 Task: Add an event with the title Second Lunch and Learn: Effective Presentation Skills, date '2024/03/20', time 8:50 AM to 10:50 AMand add a description: Throughout the event, participants will have access to designated networking areas, where they can connect with fellow professionals, exchange business cards, and engage in meaningful discussions. These areas may include themed discussion tables, interactive activities, or open networking spaces, ensuring a diverse range of networking opportunities.Select event color  Tangerine . Add location for the event as: 321 Rock Street, Rock City, Australia, logged in from the account softage.7@softage.netand send the event invitation to softage.2@softage.net and softage.3@softage.net. Set a reminder for the event Daily
Action: Mouse moved to (58, 88)
Screenshot: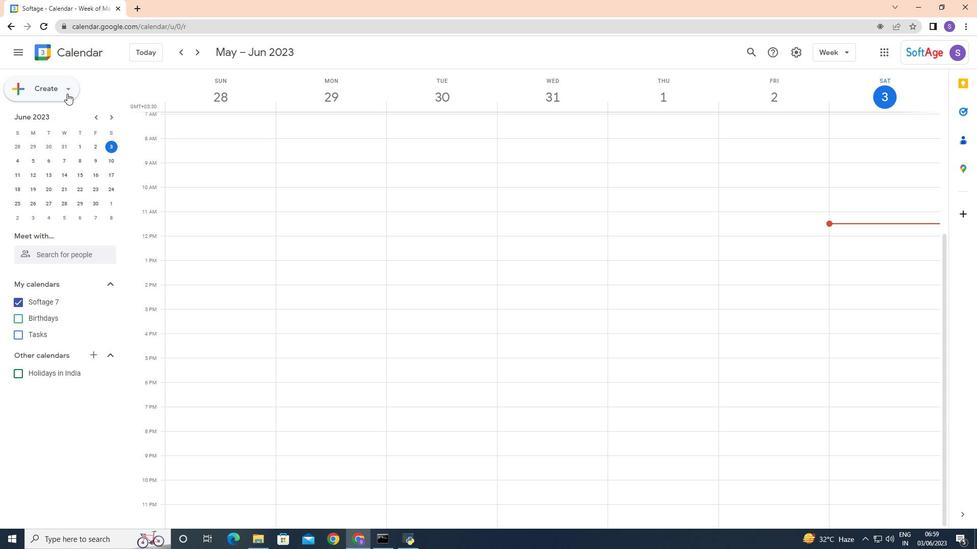 
Action: Mouse pressed left at (58, 88)
Screenshot: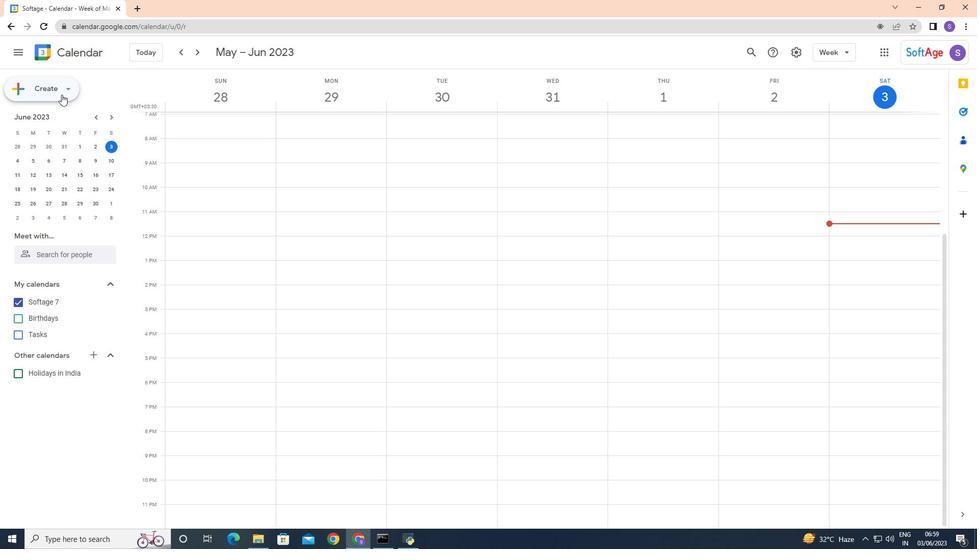 
Action: Mouse moved to (60, 123)
Screenshot: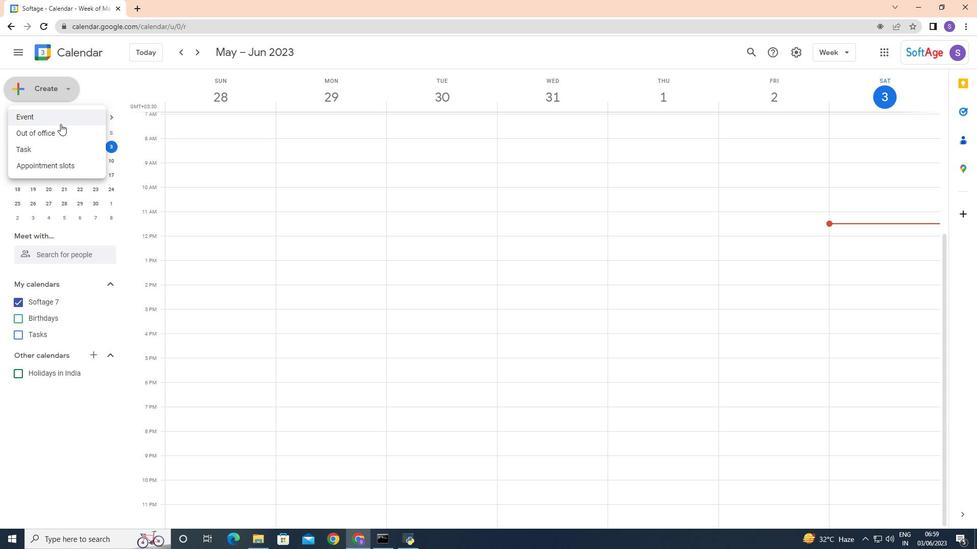 
Action: Mouse pressed left at (60, 123)
Screenshot: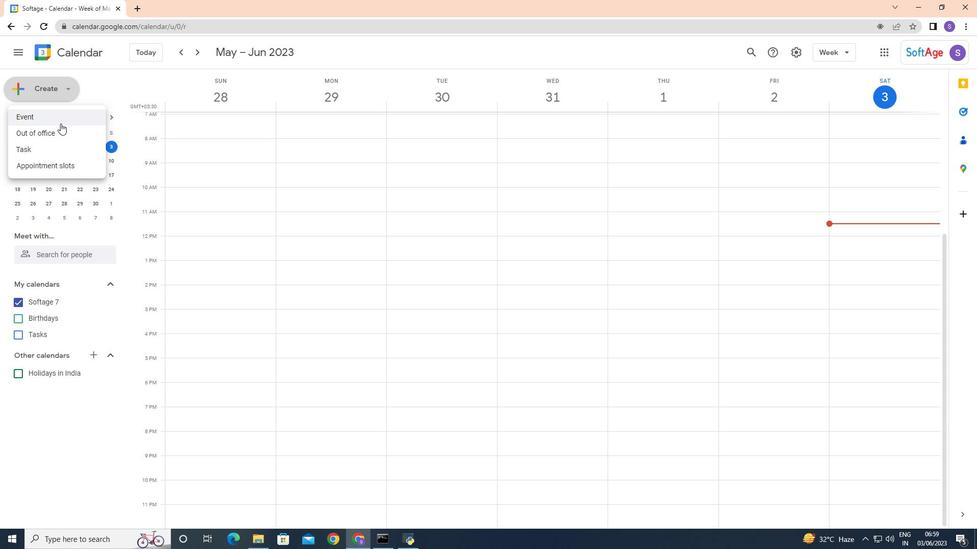 
Action: Mouse moved to (748, 403)
Screenshot: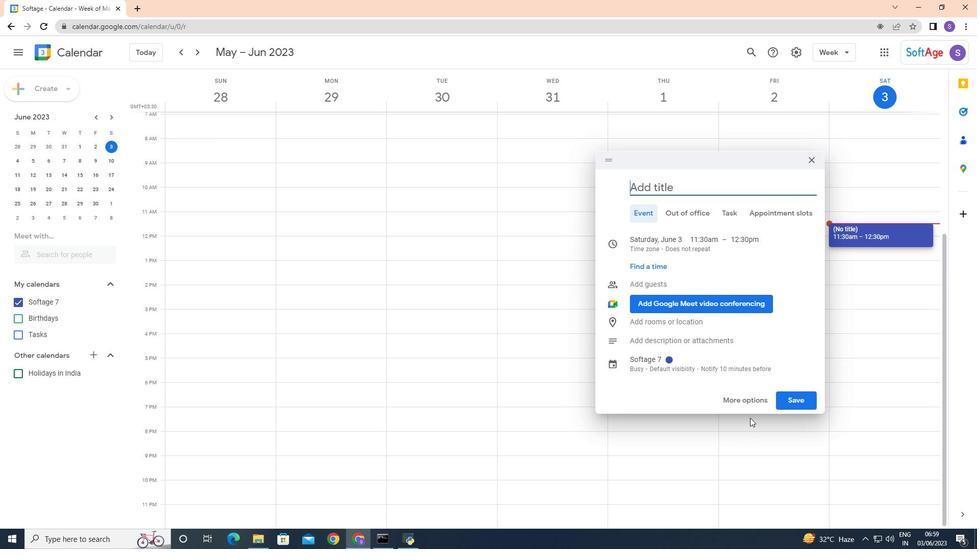 
Action: Mouse pressed left at (748, 403)
Screenshot: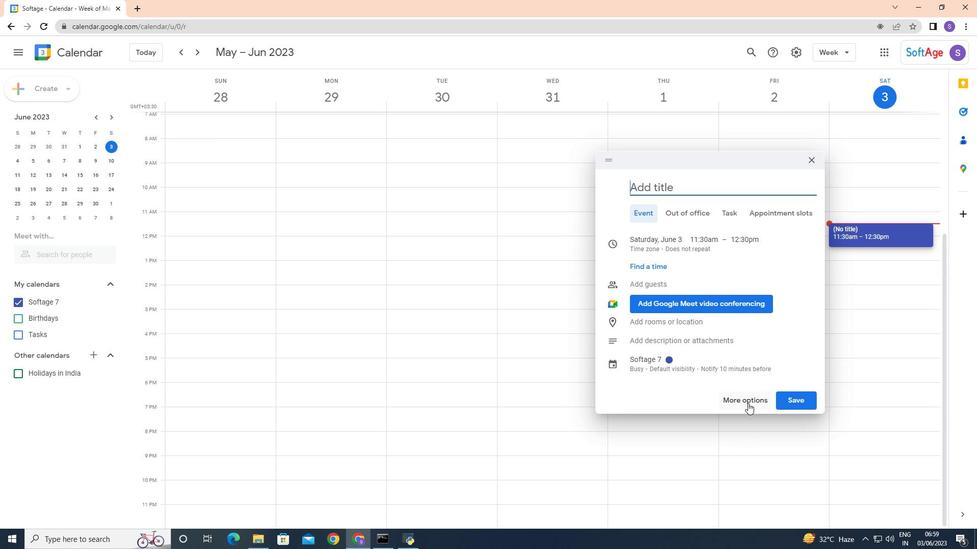 
Action: Mouse moved to (87, 58)
Screenshot: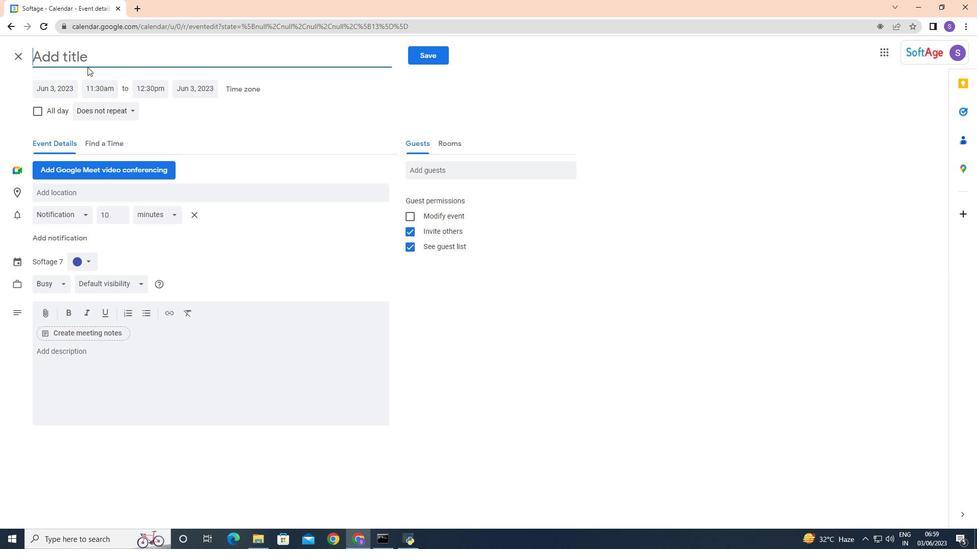 
Action: Mouse pressed left at (87, 58)
Screenshot: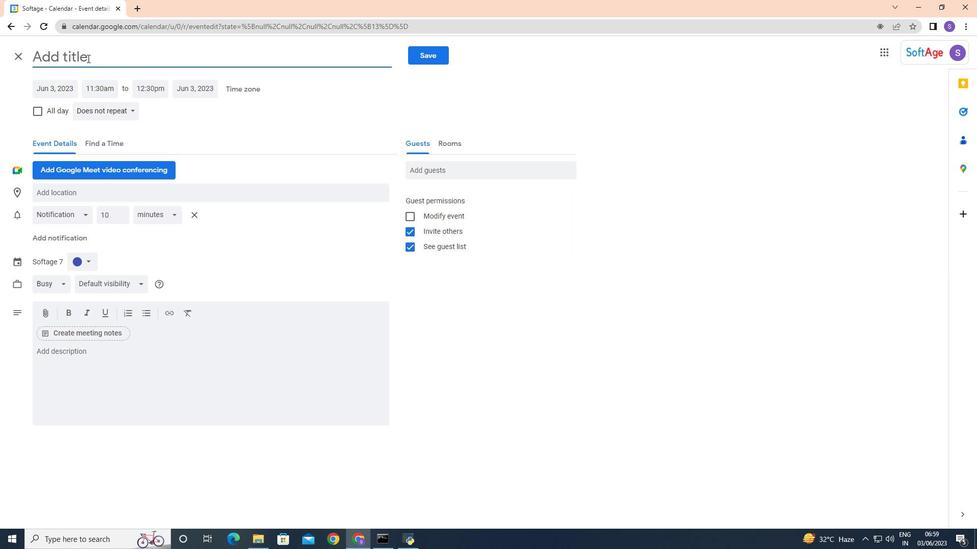 
Action: Mouse moved to (88, 58)
Screenshot: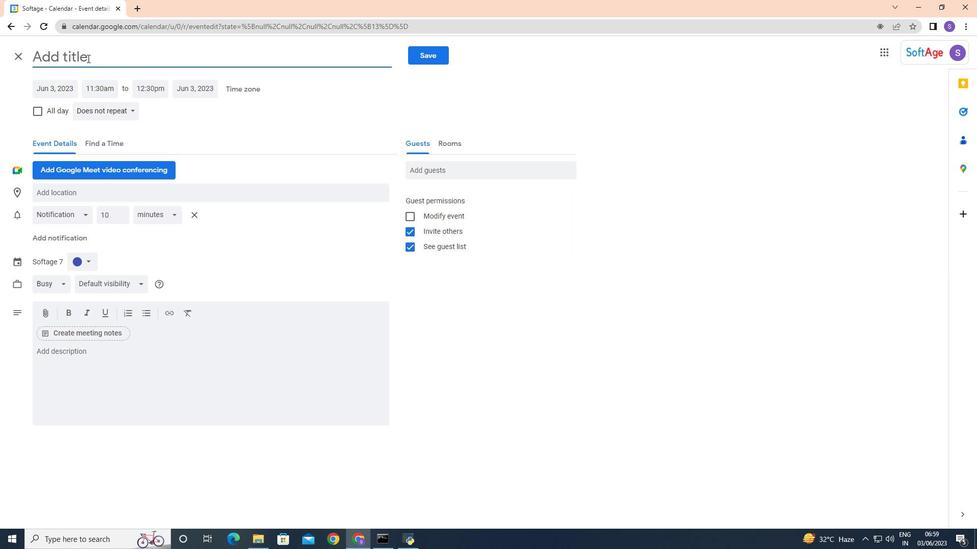 
Action: Key pressed <Key.caps_lock>SE<Key.backspace><Key.caps_lock>econd<Key.space><Key.caps_lock>L<Key.caps_lock>unch<Key.space>and<Key.space>l<Key.backspace><Key.caps_lock>L<Key.caps_lock>earn<Key.shift_r>:<Key.space>e<Key.backspace><Key.caps_lock>E<Key.caps_lock>ffective<Key.space><Key.caps_lock>P<Key.caps_lock>resentation<Key.space>s<Key.backspace><Key.caps_lock>S<Key.caps_lock>kills<Key.space>
Screenshot: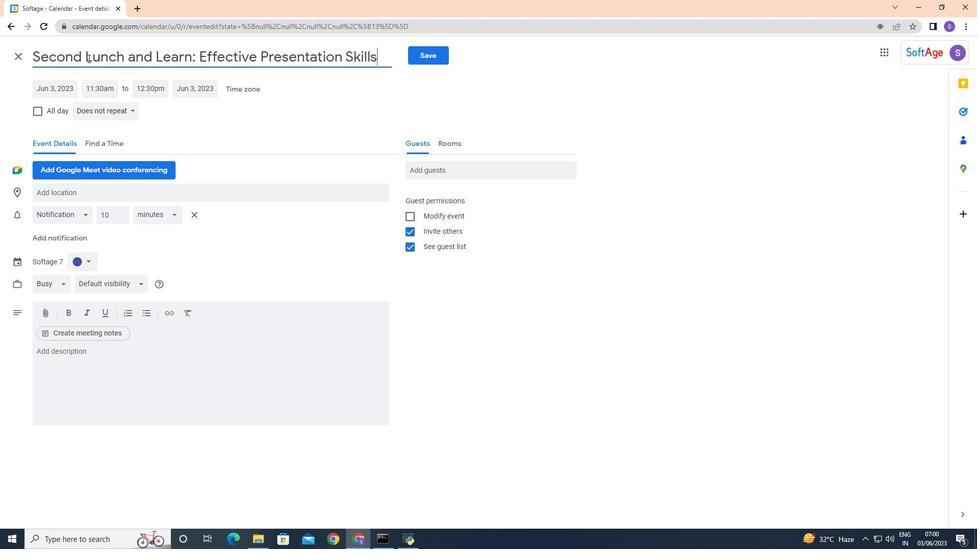 
Action: Mouse moved to (62, 85)
Screenshot: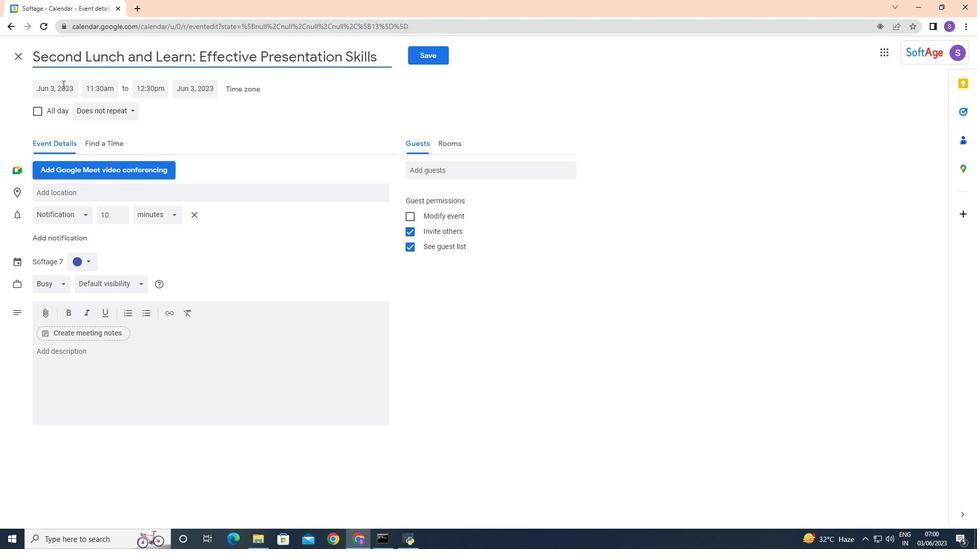 
Action: Mouse pressed left at (62, 85)
Screenshot: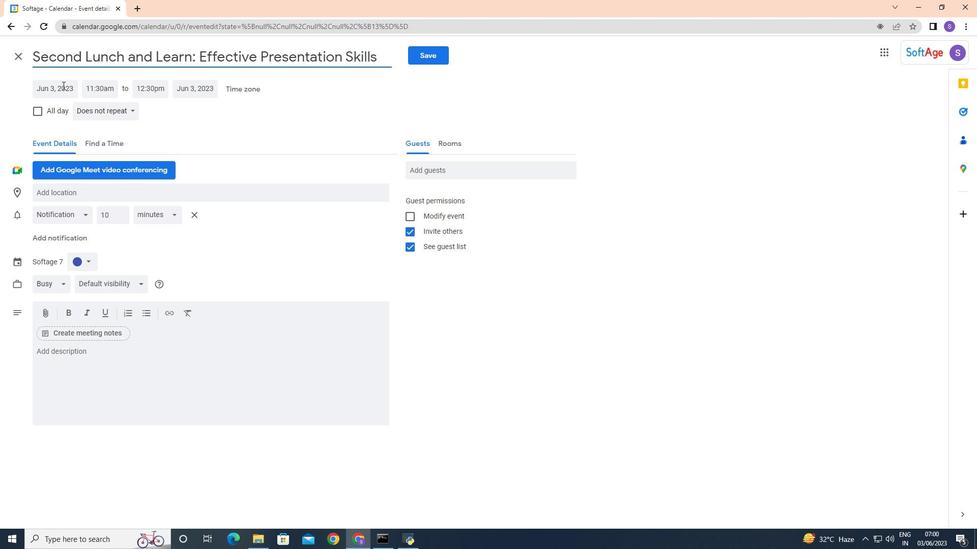 
Action: Mouse moved to (161, 108)
Screenshot: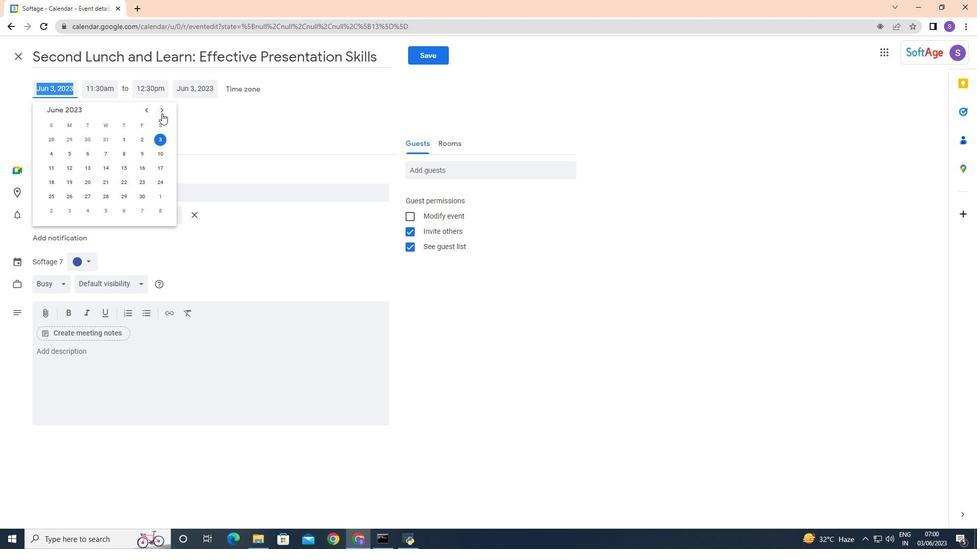 
Action: Mouse pressed left at (161, 108)
Screenshot: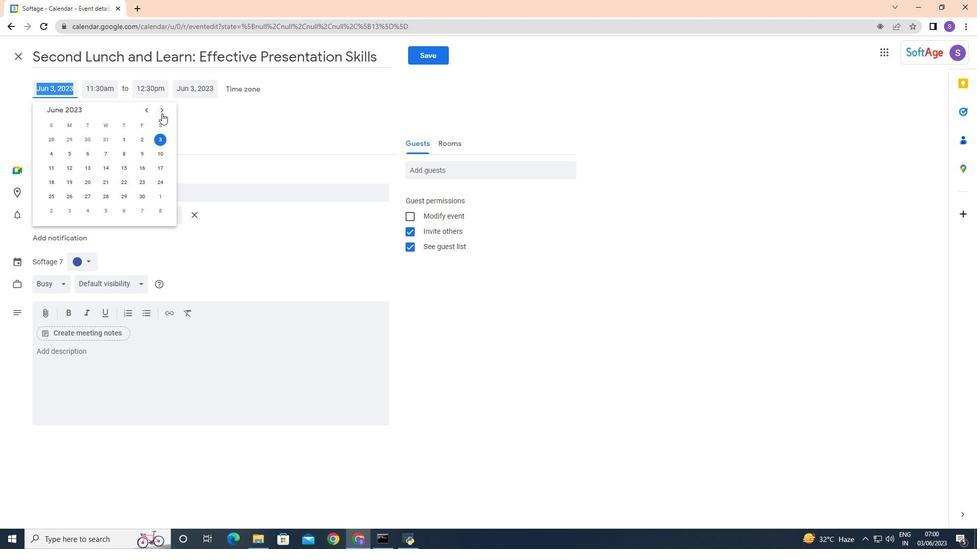 
Action: Mouse pressed left at (161, 108)
Screenshot: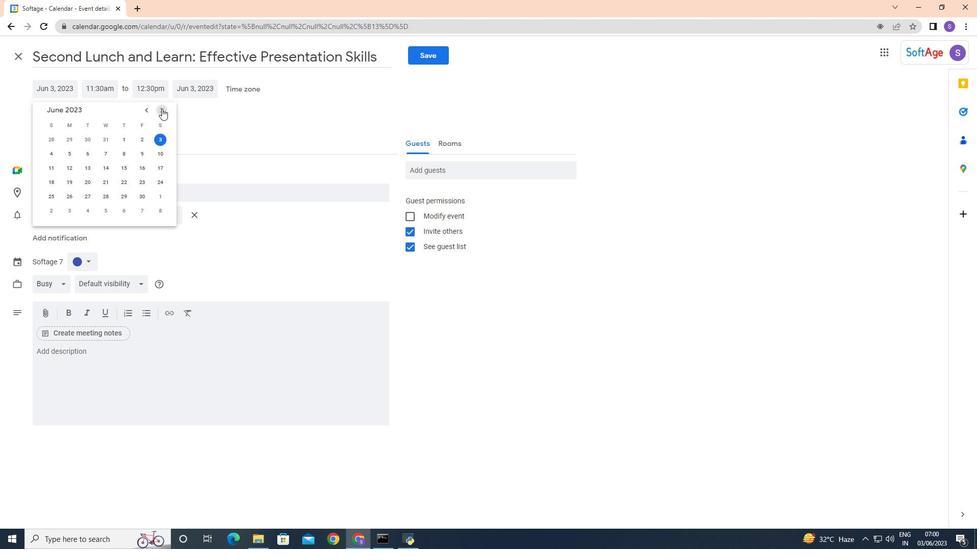
Action: Mouse pressed left at (161, 108)
Screenshot: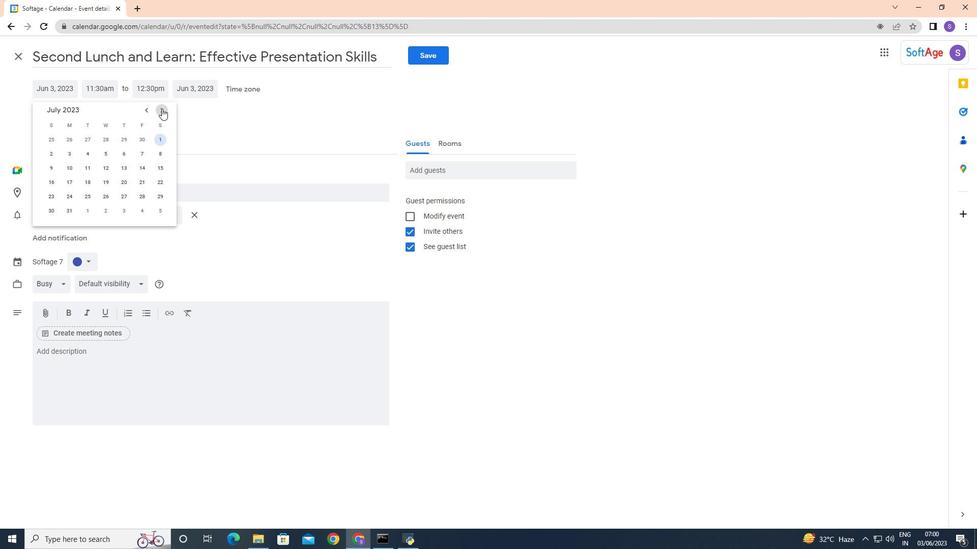 
Action: Mouse pressed left at (161, 108)
Screenshot: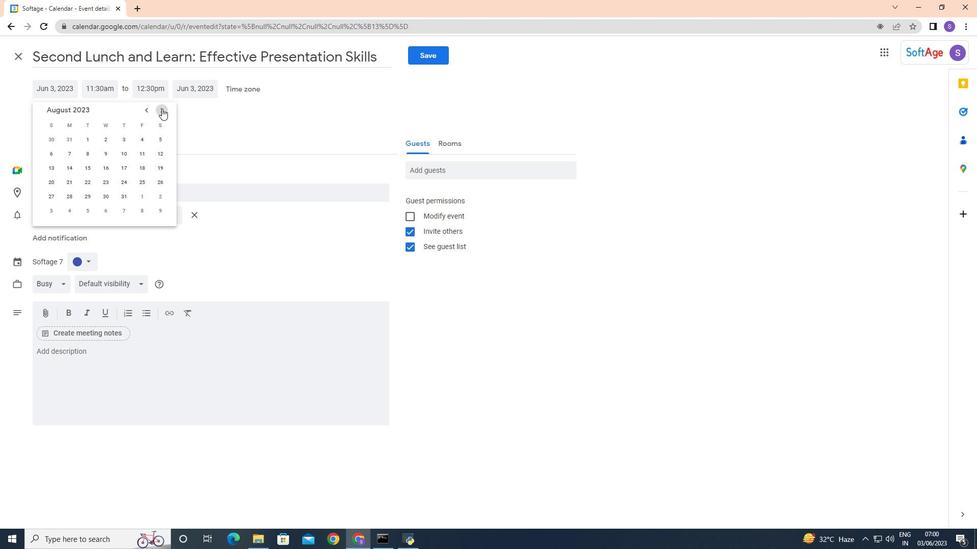 
Action: Mouse pressed left at (161, 108)
Screenshot: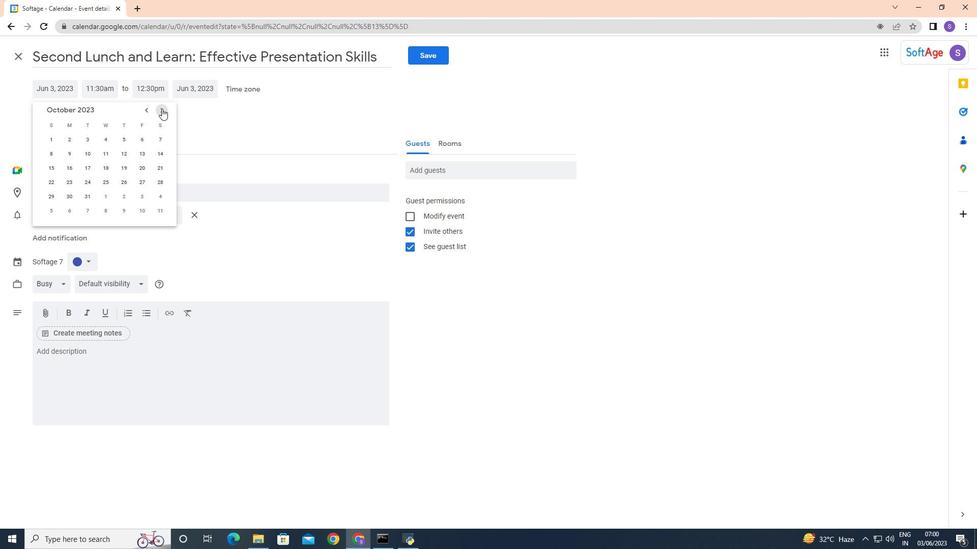 
Action: Mouse pressed left at (161, 108)
Screenshot: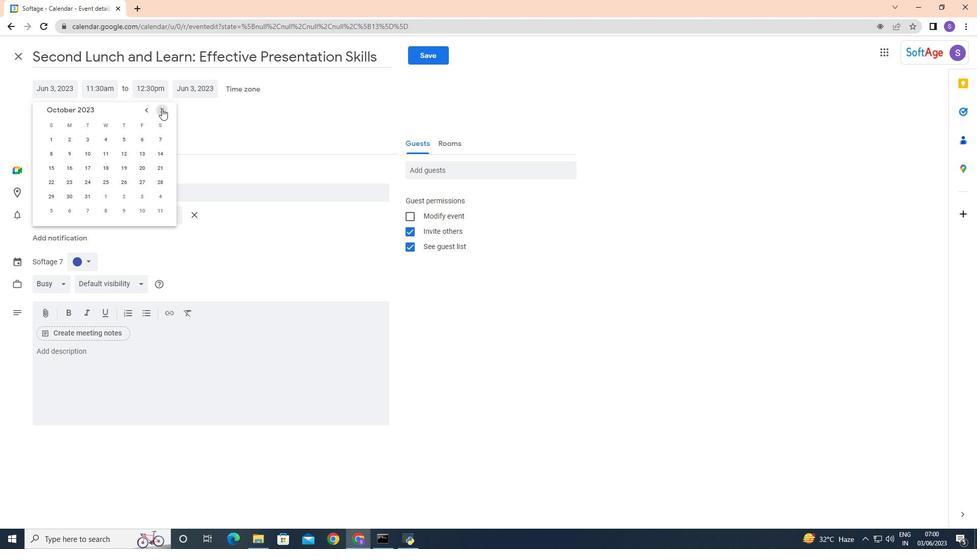 
Action: Mouse pressed left at (161, 108)
Screenshot: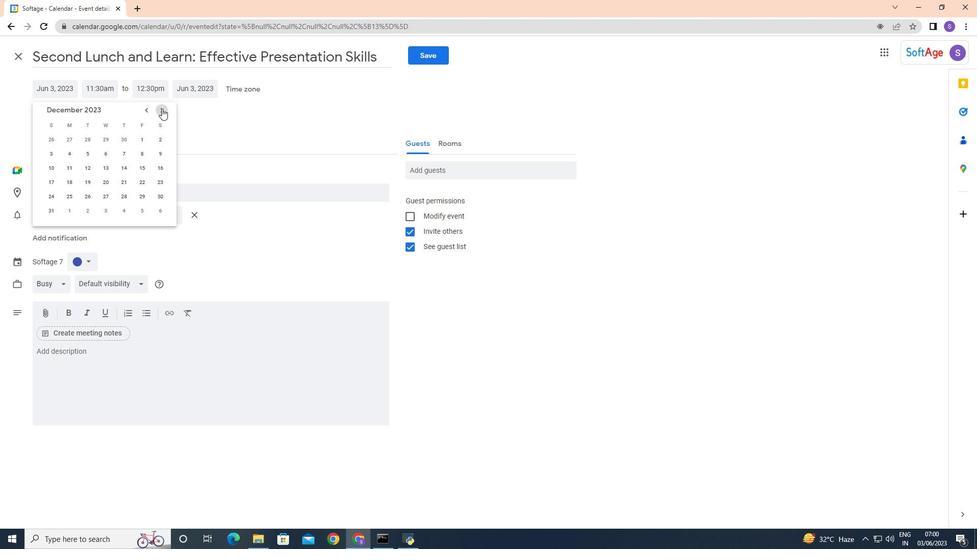 
Action: Mouse pressed left at (161, 108)
Screenshot: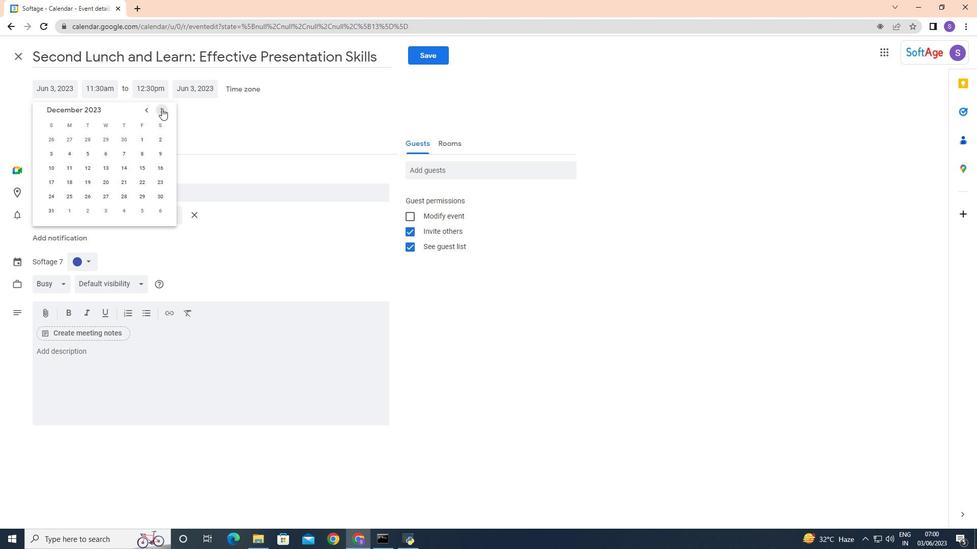 
Action: Mouse pressed left at (161, 108)
Screenshot: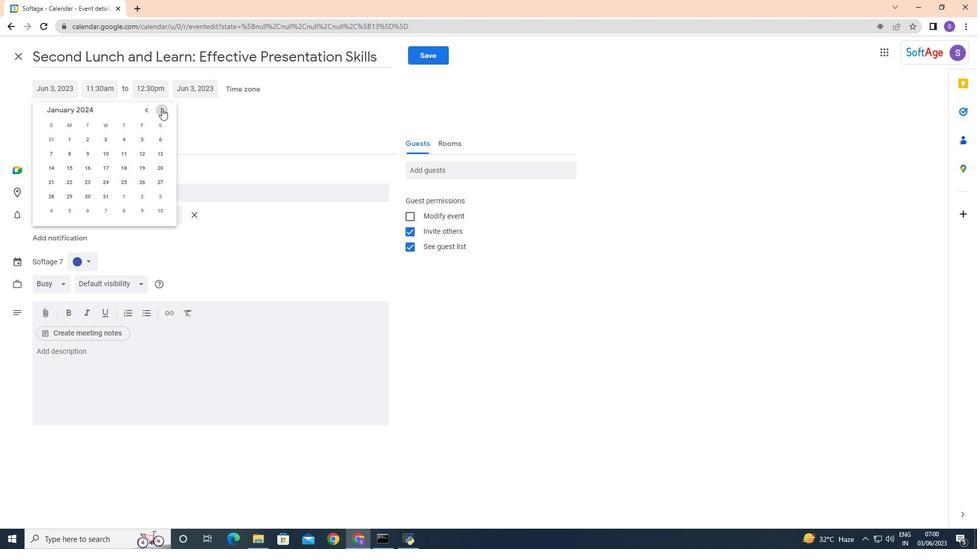 
Action: Mouse moved to (102, 181)
Screenshot: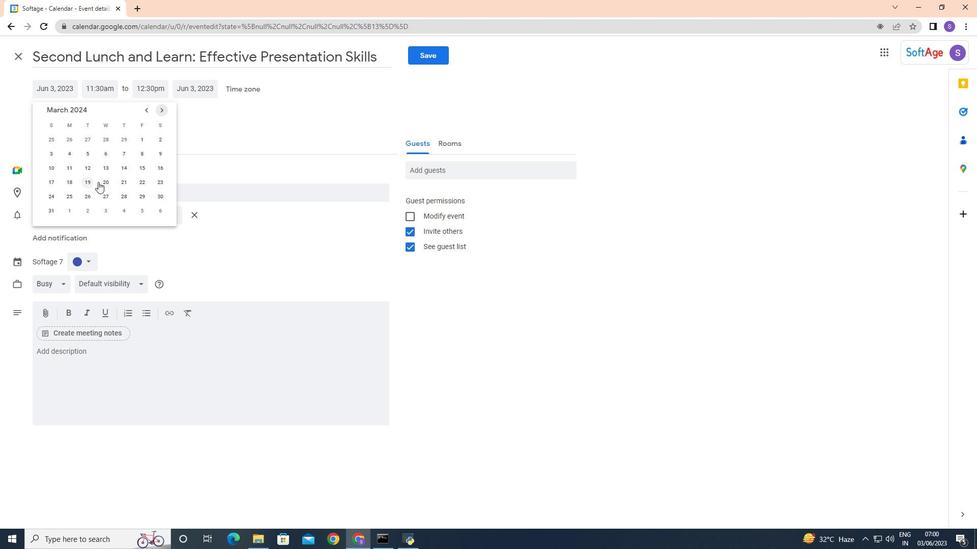 
Action: Mouse pressed left at (102, 181)
Screenshot: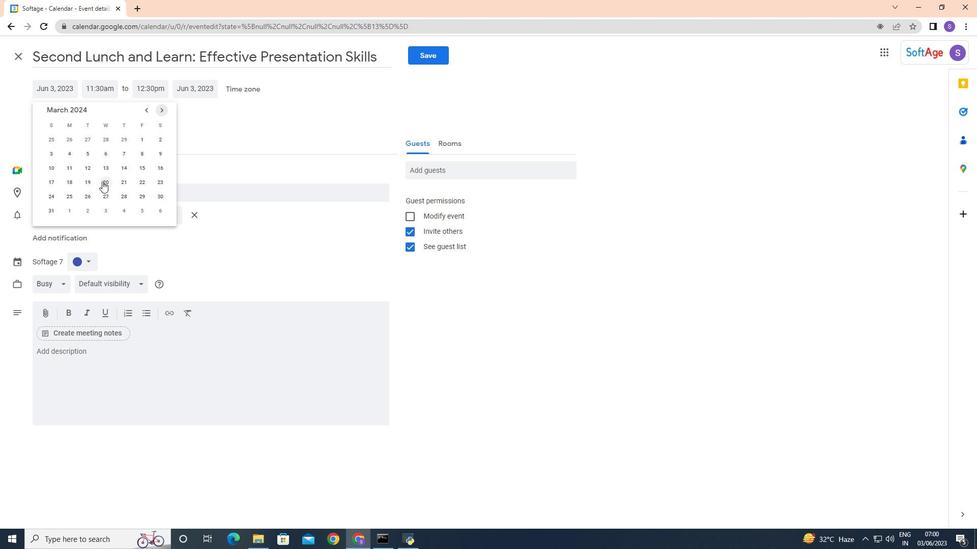 
Action: Mouse moved to (111, 90)
Screenshot: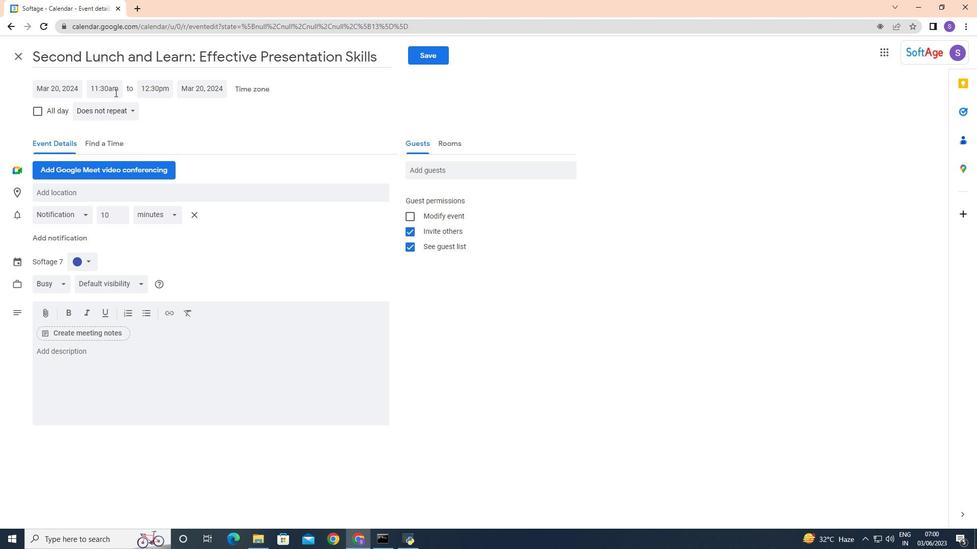 
Action: Mouse pressed left at (111, 90)
Screenshot: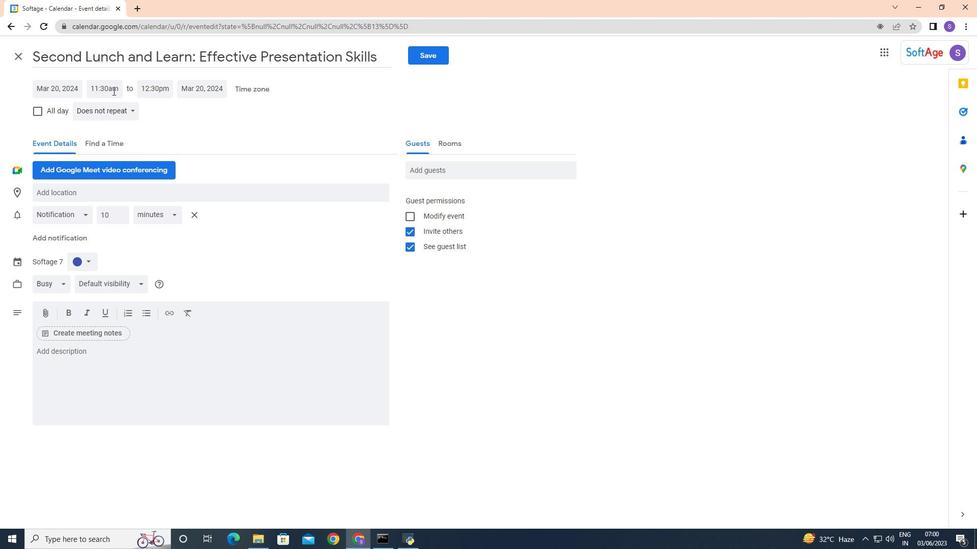
Action: Mouse moved to (119, 137)
Screenshot: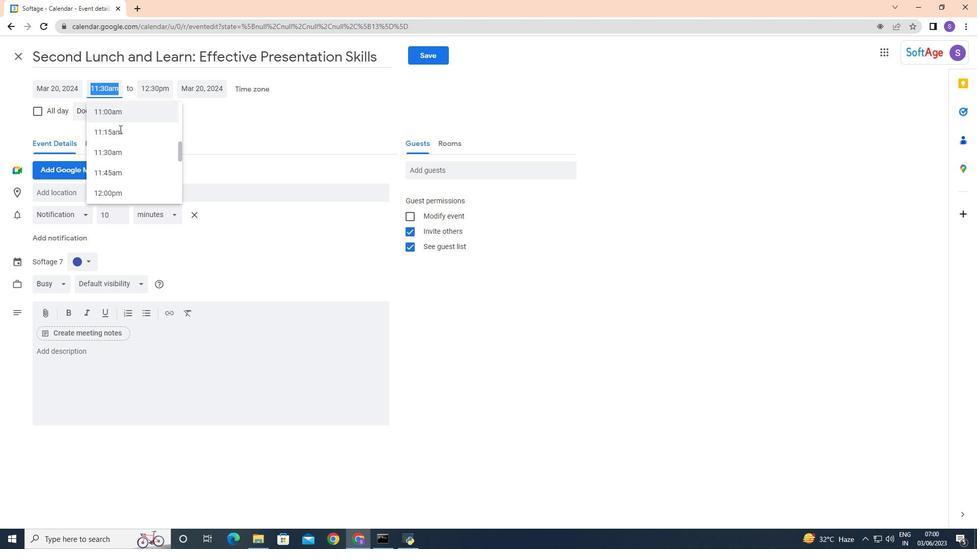 
Action: Mouse scrolled (119, 137) with delta (0, 0)
Screenshot: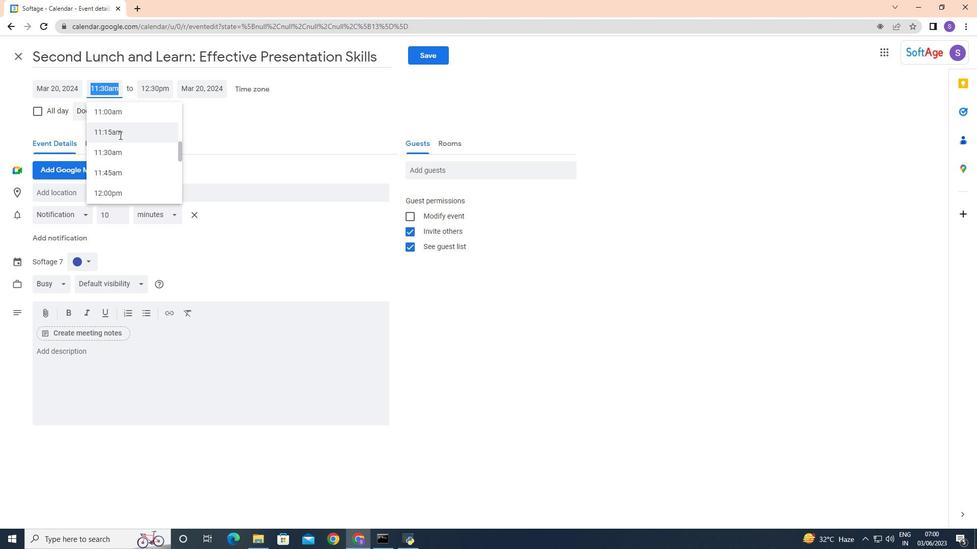 
Action: Mouse scrolled (119, 137) with delta (0, 0)
Screenshot: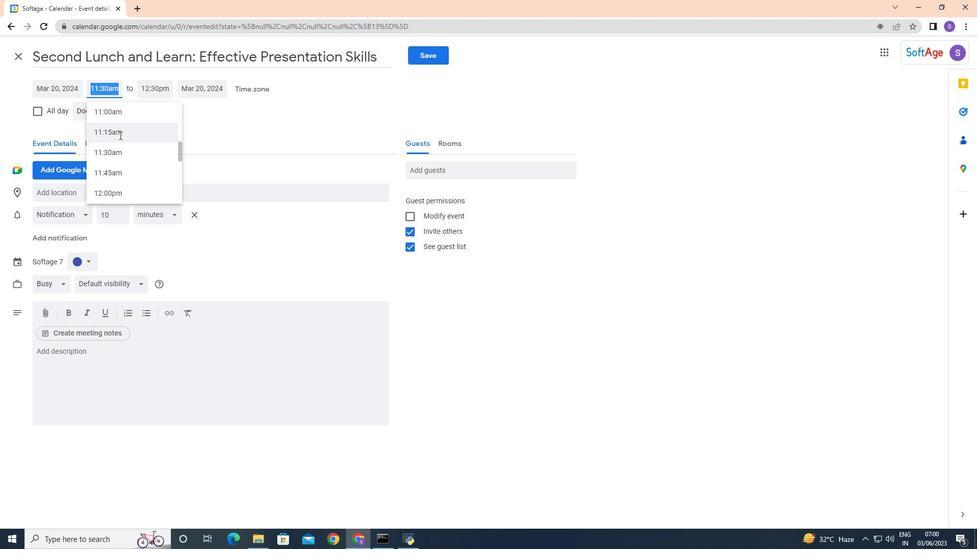 
Action: Mouse scrolled (119, 137) with delta (0, 0)
Screenshot: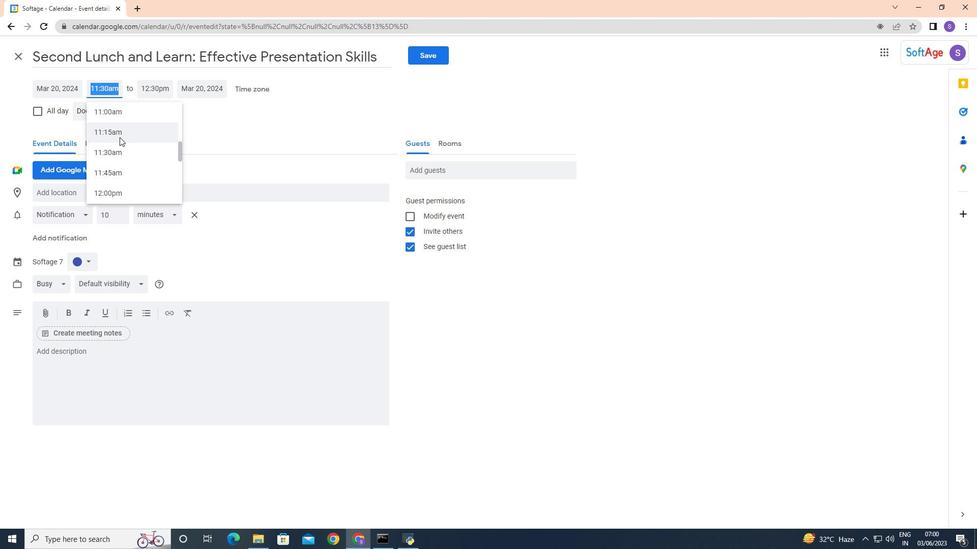 
Action: Mouse moved to (120, 141)
Screenshot: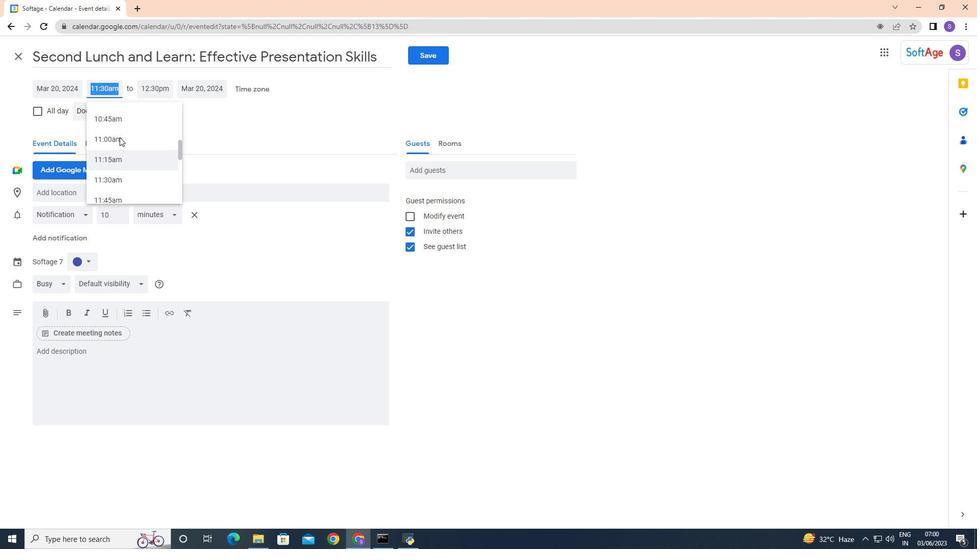
Action: Mouse scrolled (120, 142) with delta (0, 0)
Screenshot: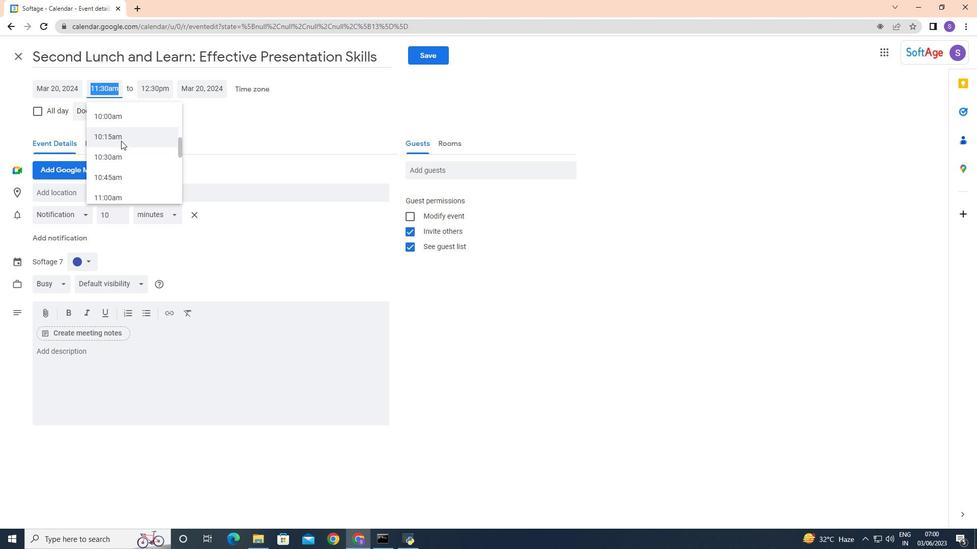 
Action: Mouse scrolled (120, 142) with delta (0, 0)
Screenshot: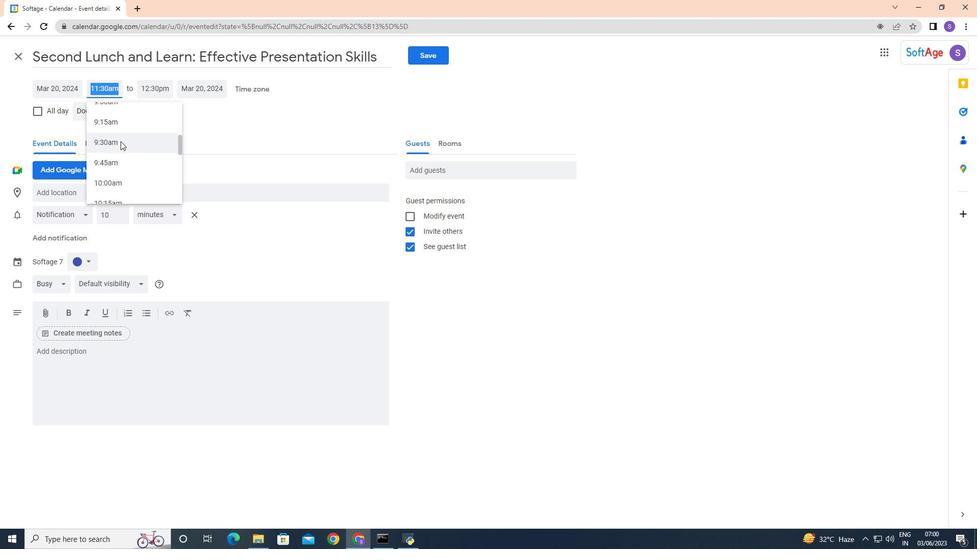 
Action: Mouse scrolled (120, 142) with delta (0, 0)
Screenshot: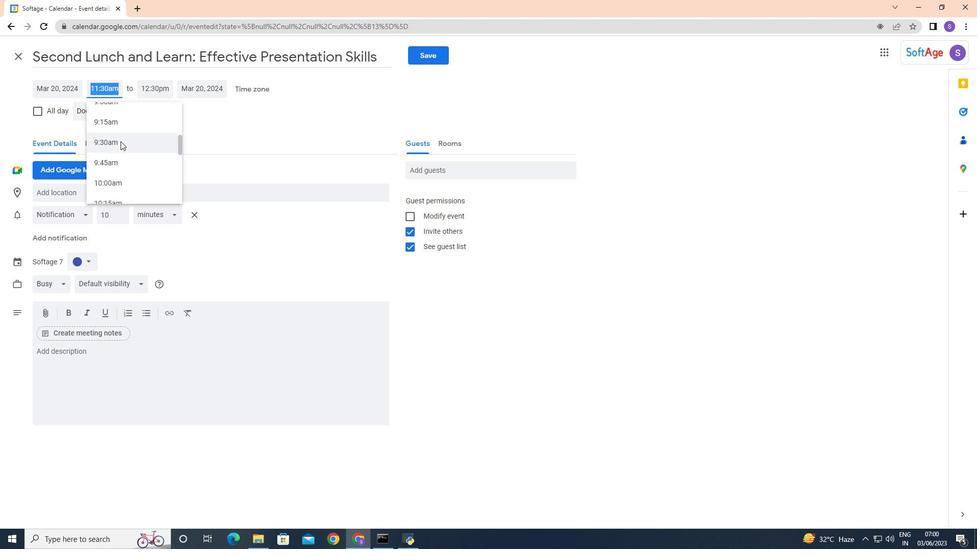 
Action: Mouse scrolled (120, 142) with delta (0, 0)
Screenshot: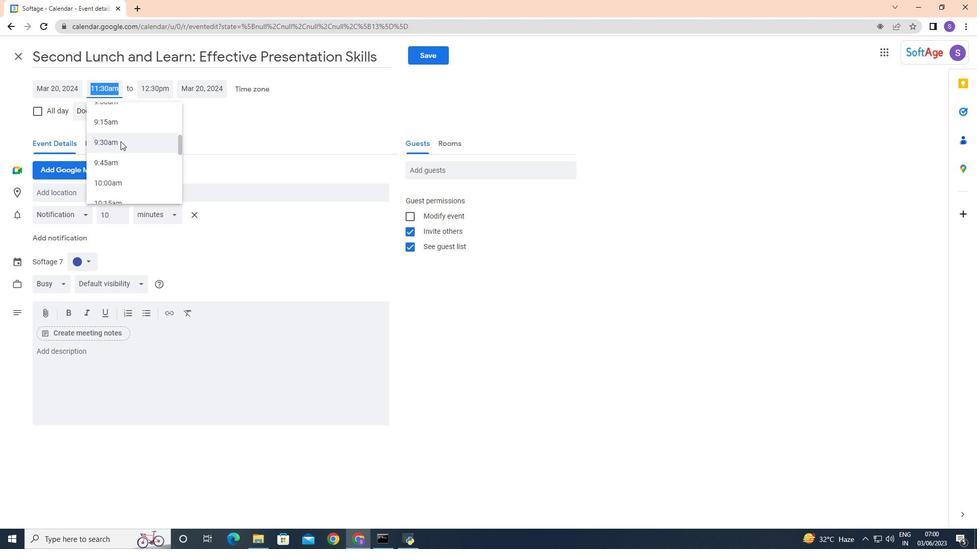 
Action: Mouse moved to (119, 140)
Screenshot: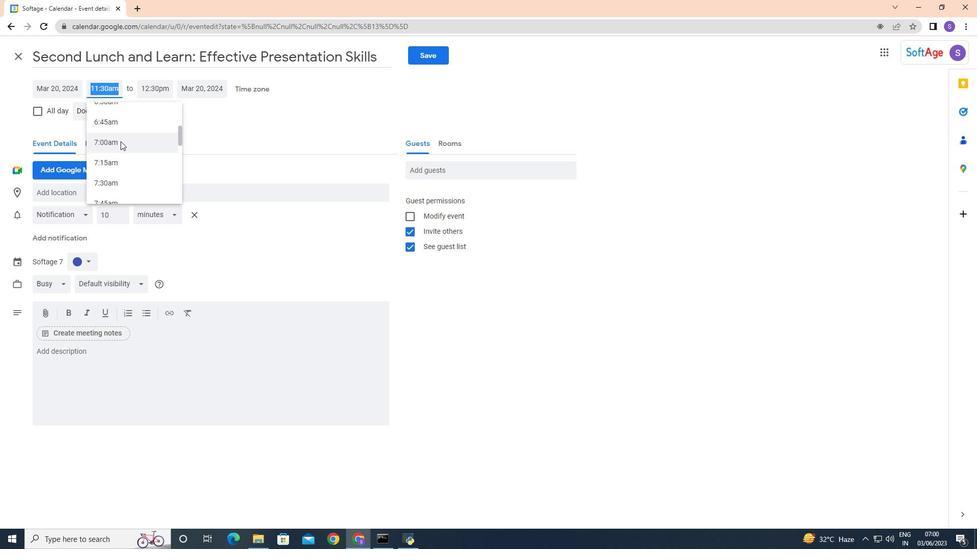 
Action: Mouse scrolled (119, 140) with delta (0, 0)
Screenshot: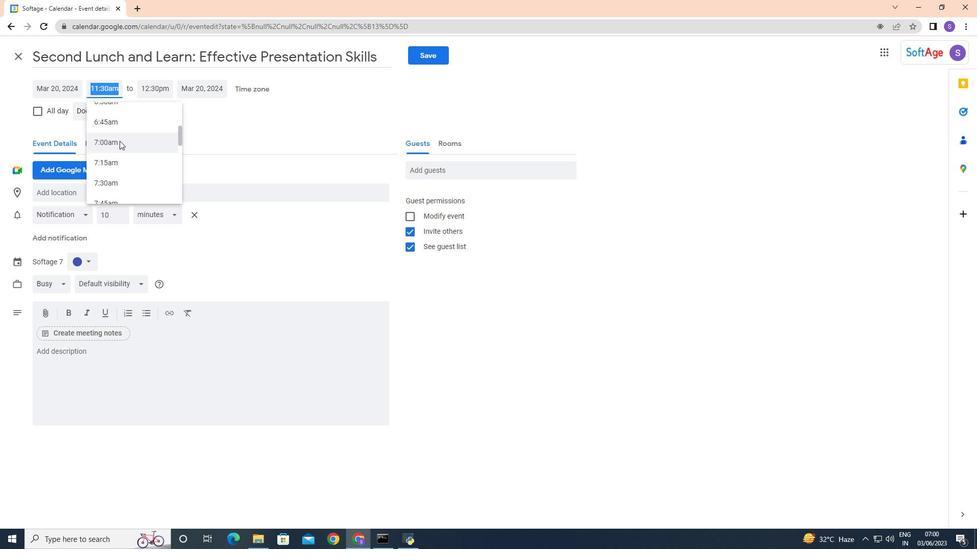 
Action: Mouse scrolled (119, 140) with delta (0, 0)
Screenshot: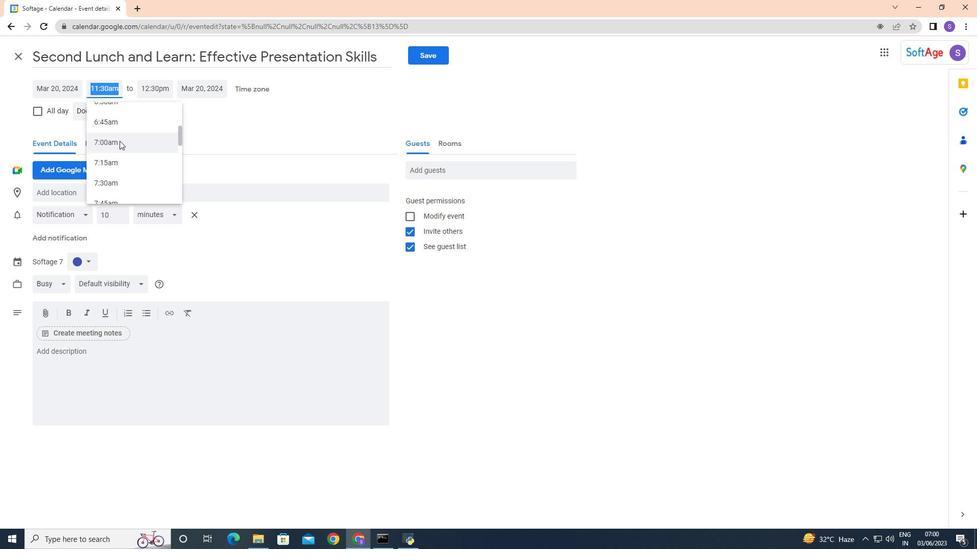 
Action: Mouse scrolled (119, 140) with delta (0, 0)
Screenshot: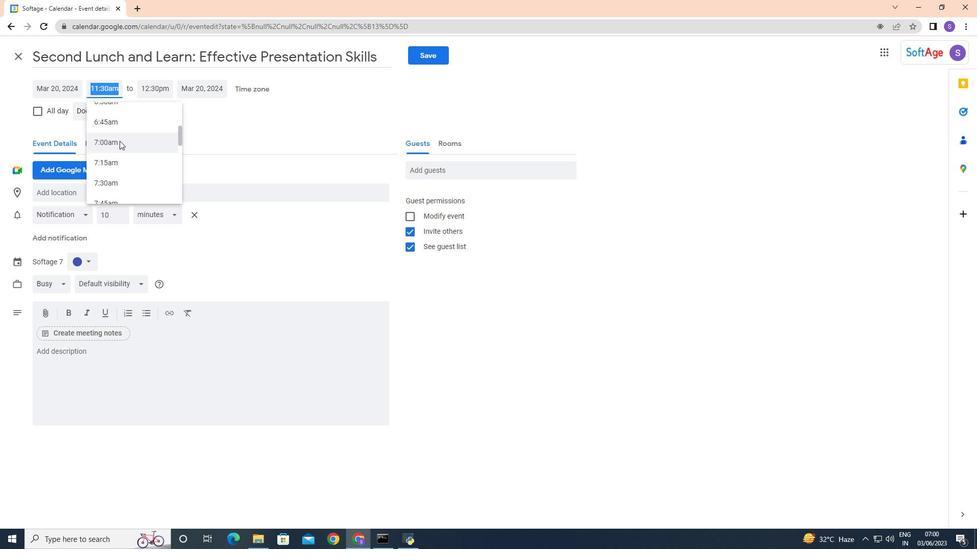 
Action: Mouse moved to (110, 114)
Screenshot: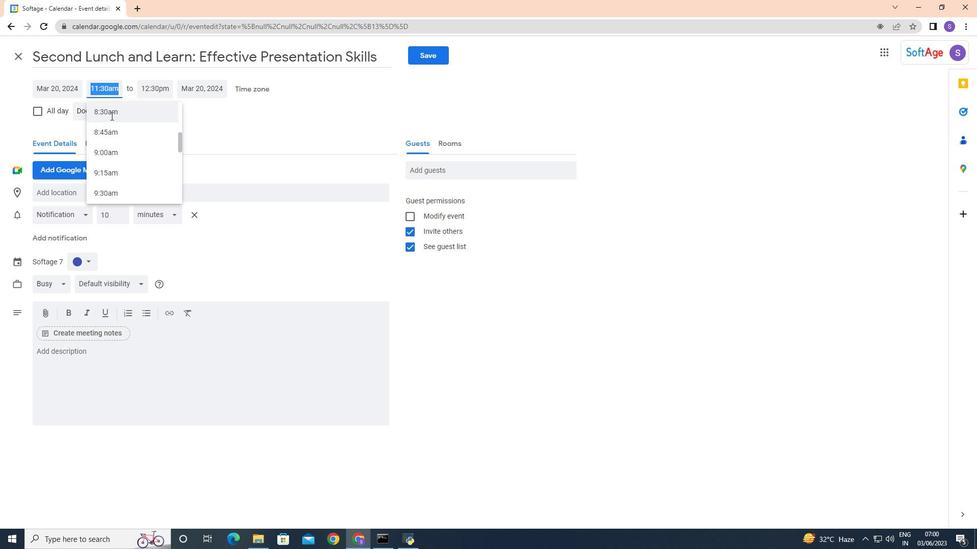 
Action: Mouse pressed left at (110, 114)
Screenshot: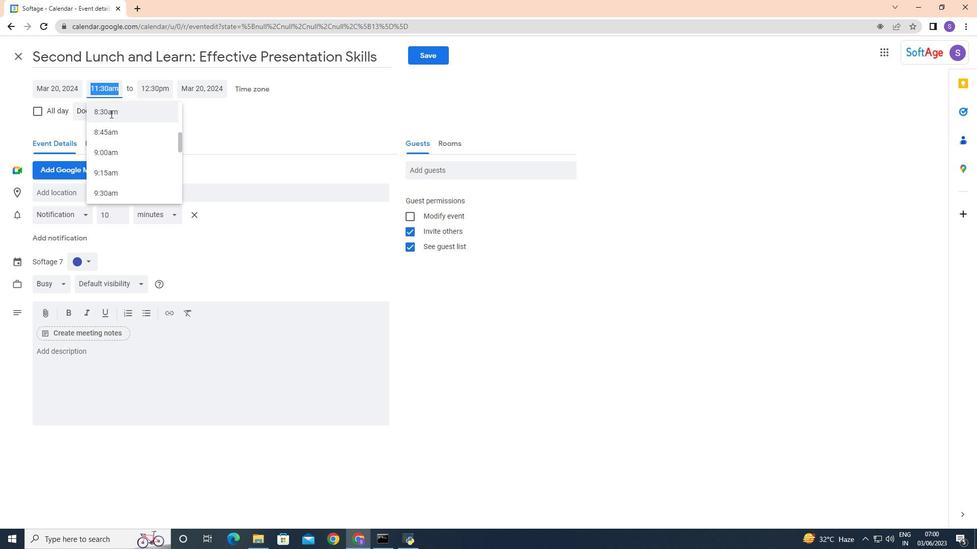 
Action: Mouse moved to (100, 87)
Screenshot: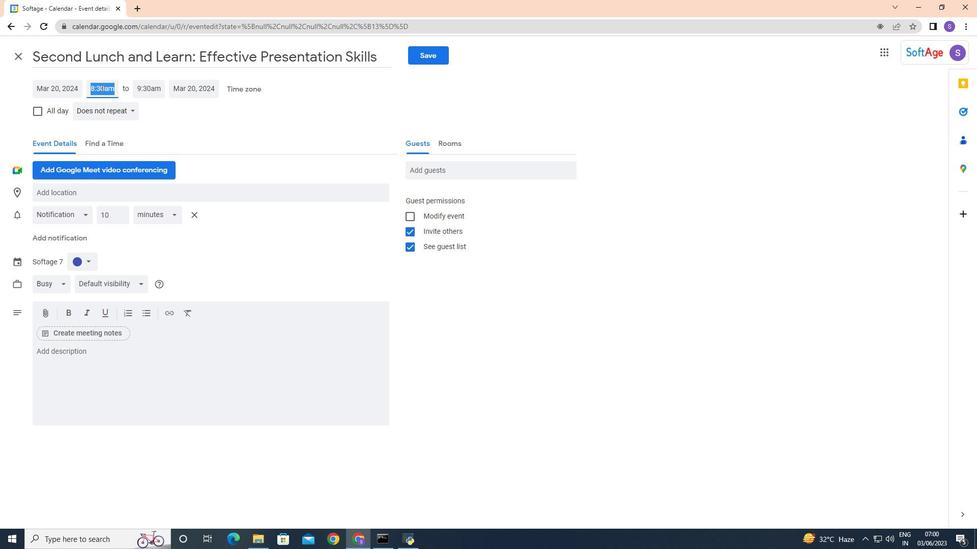 
Action: Mouse pressed left at (100, 87)
Screenshot: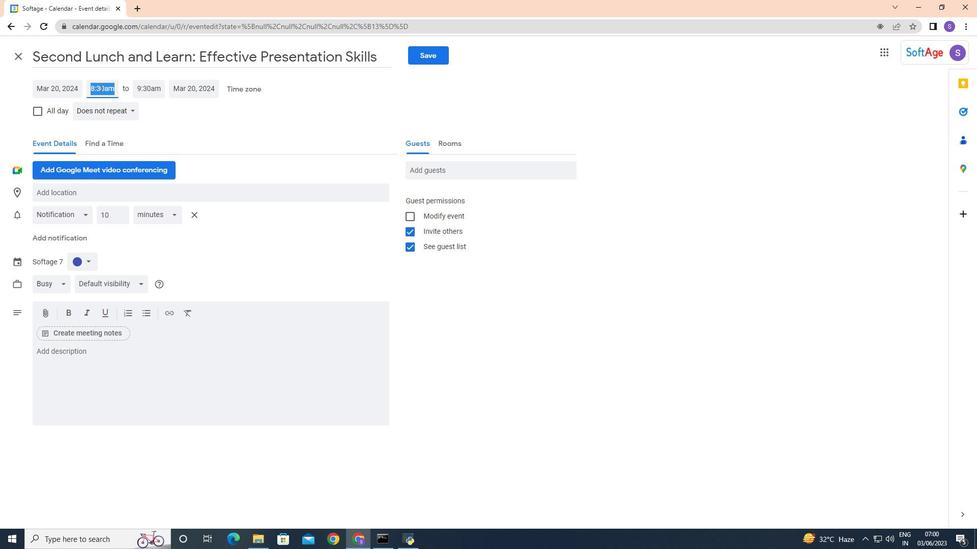 
Action: Mouse moved to (121, 101)
Screenshot: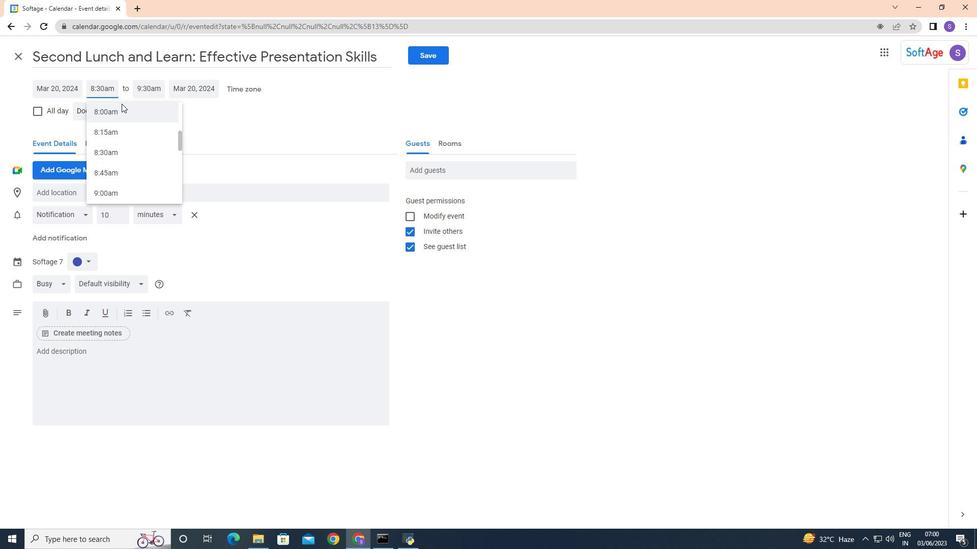 
Action: Key pressed <Key.backspace>
Screenshot: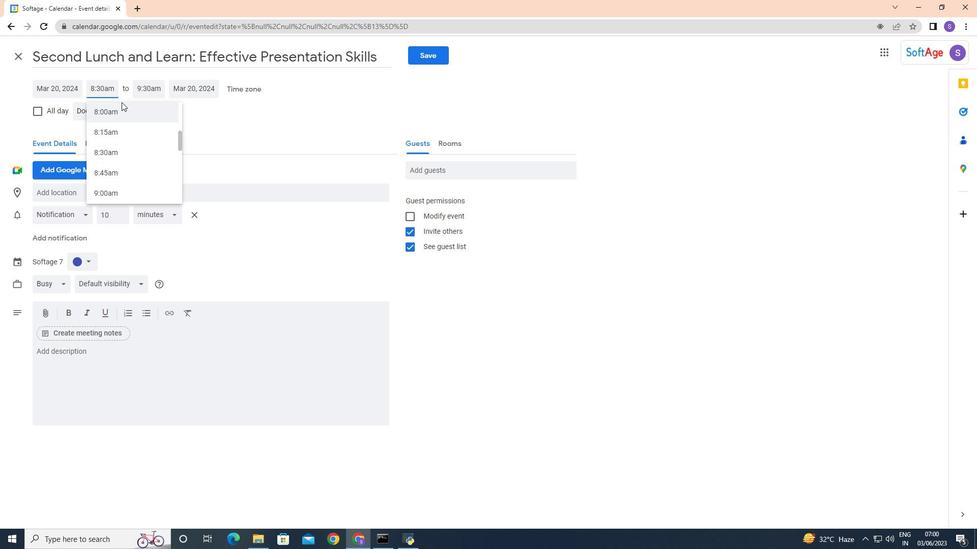 
Action: Mouse moved to (121, 102)
Screenshot: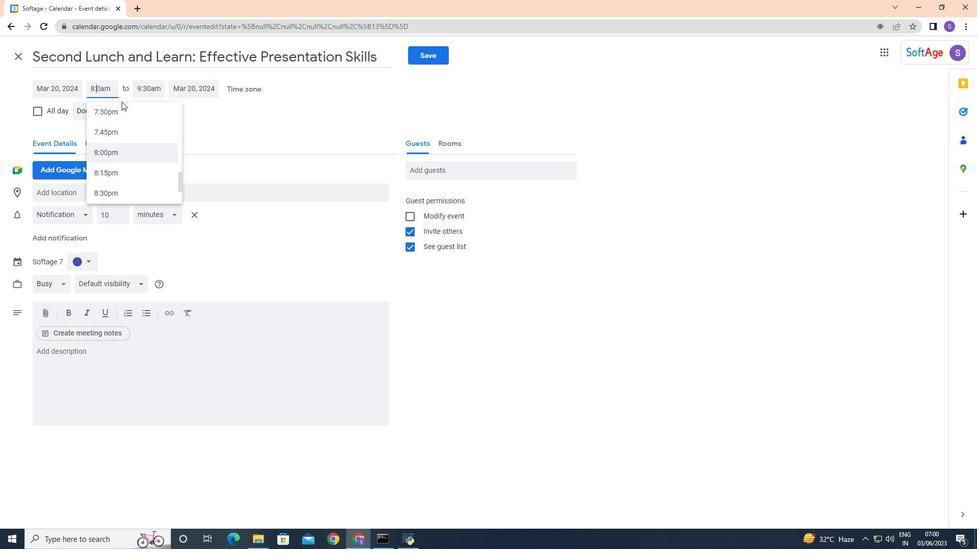 
Action: Key pressed 5
Screenshot: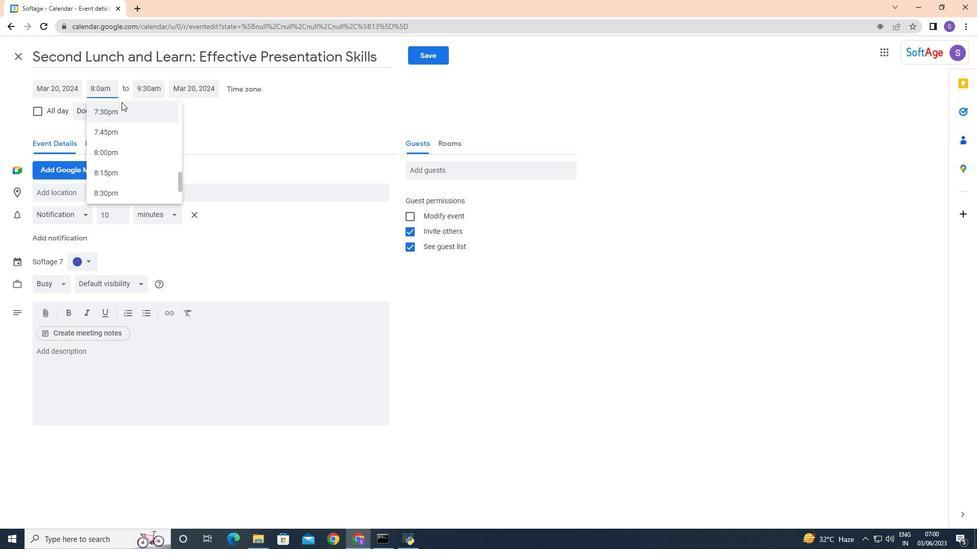 
Action: Mouse moved to (251, 132)
Screenshot: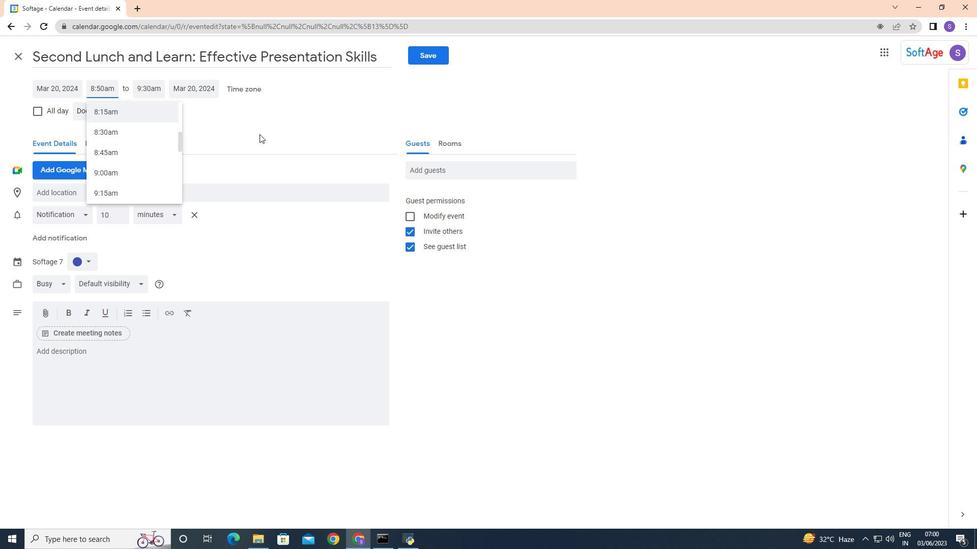 
Action: Mouse pressed left at (251, 132)
Screenshot: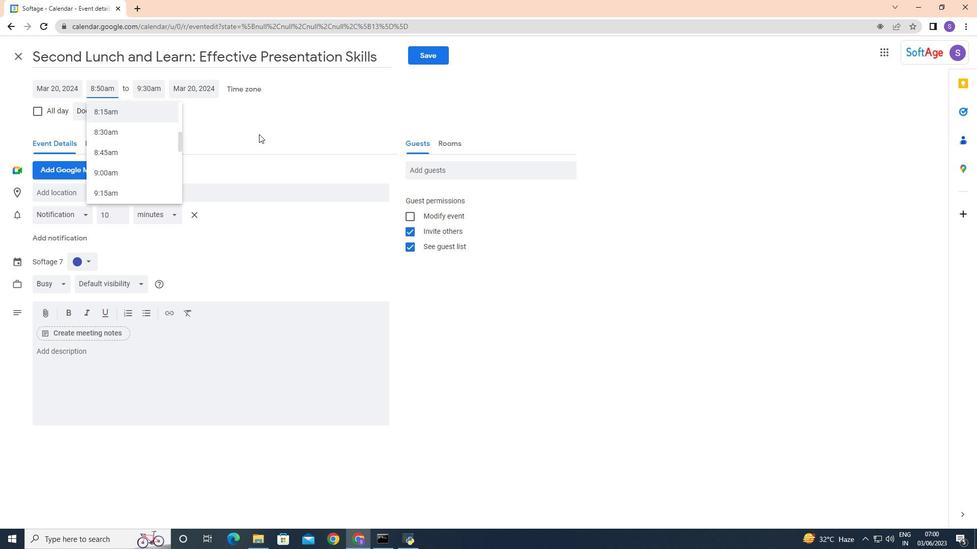 
Action: Mouse moved to (153, 89)
Screenshot: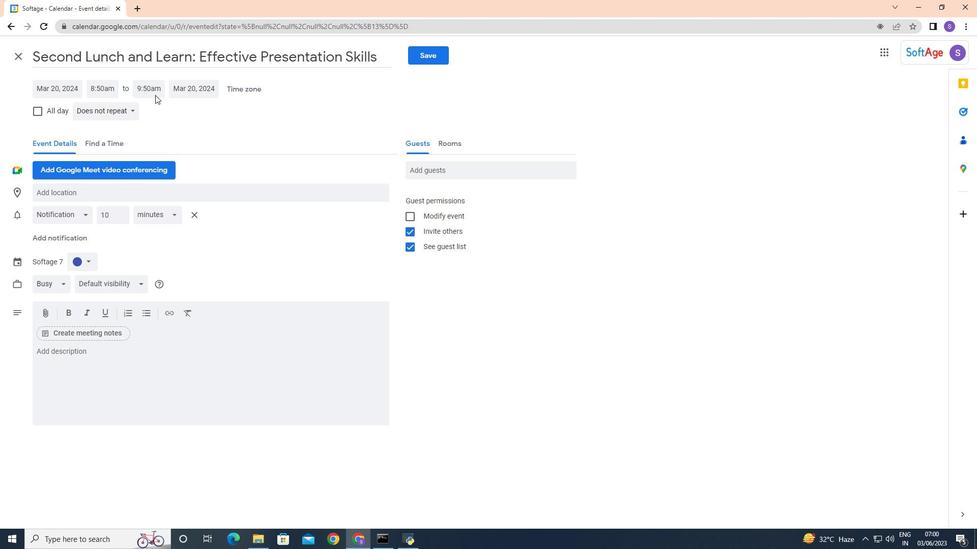 
Action: Mouse pressed left at (153, 89)
Screenshot: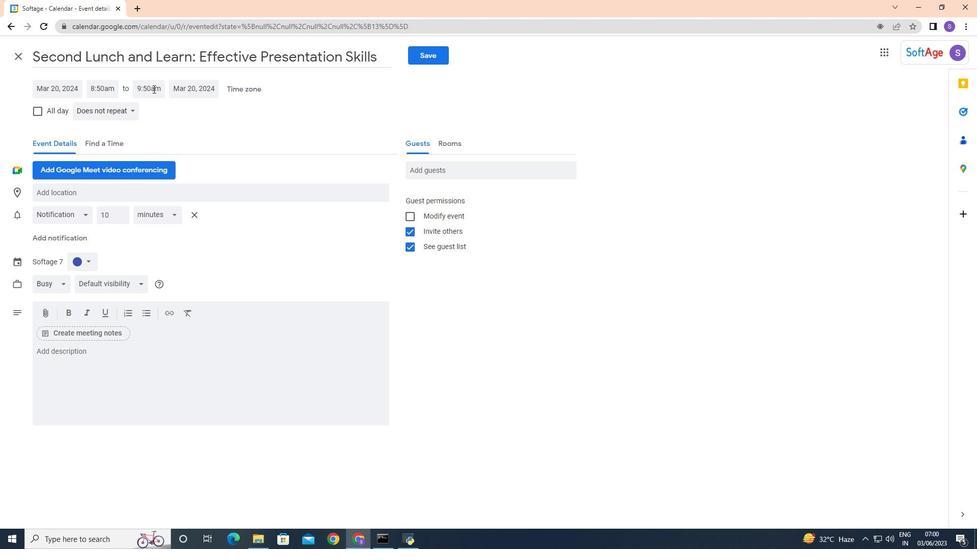 
Action: Mouse moved to (165, 198)
Screenshot: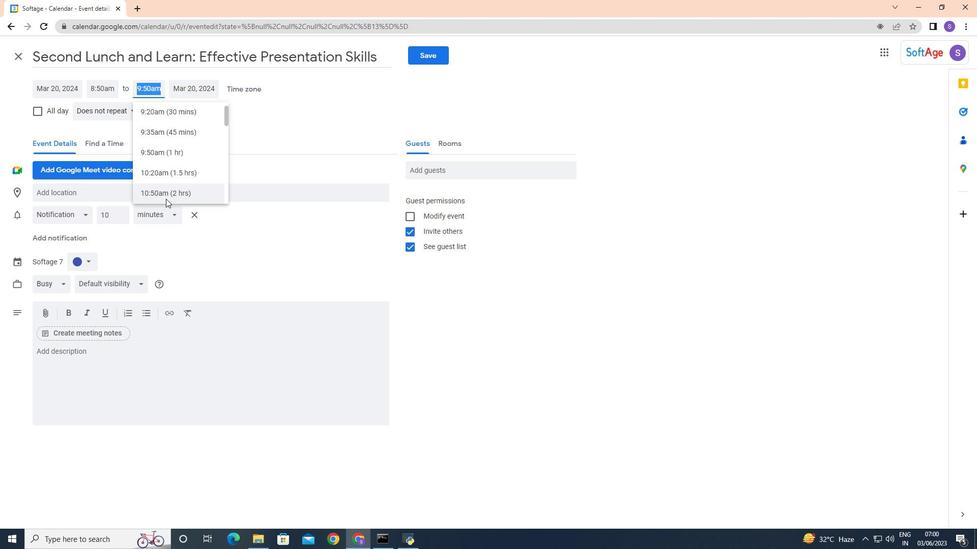 
Action: Mouse pressed left at (165, 198)
Screenshot: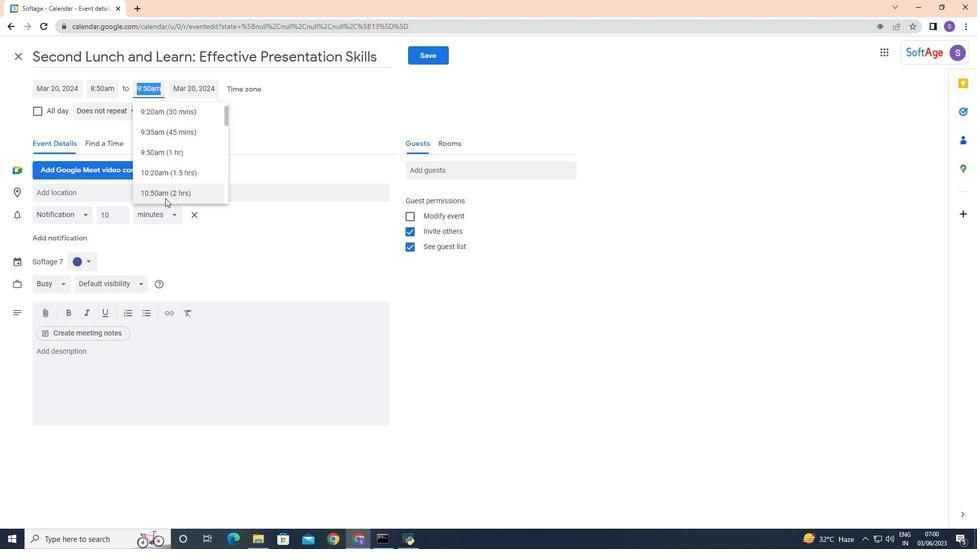 
Action: Mouse moved to (221, 127)
Screenshot: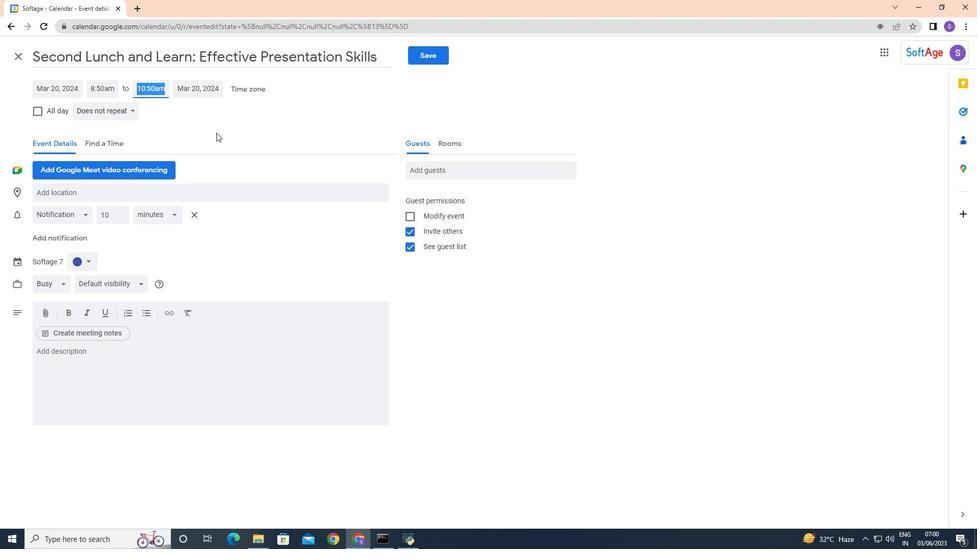 
Action: Mouse pressed left at (221, 127)
Screenshot: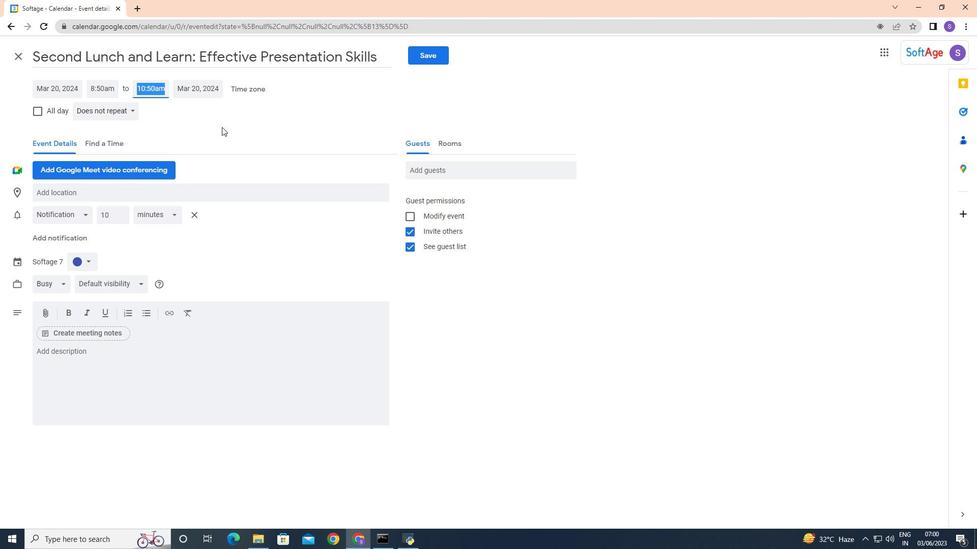 
Action: Mouse moved to (102, 191)
Screenshot: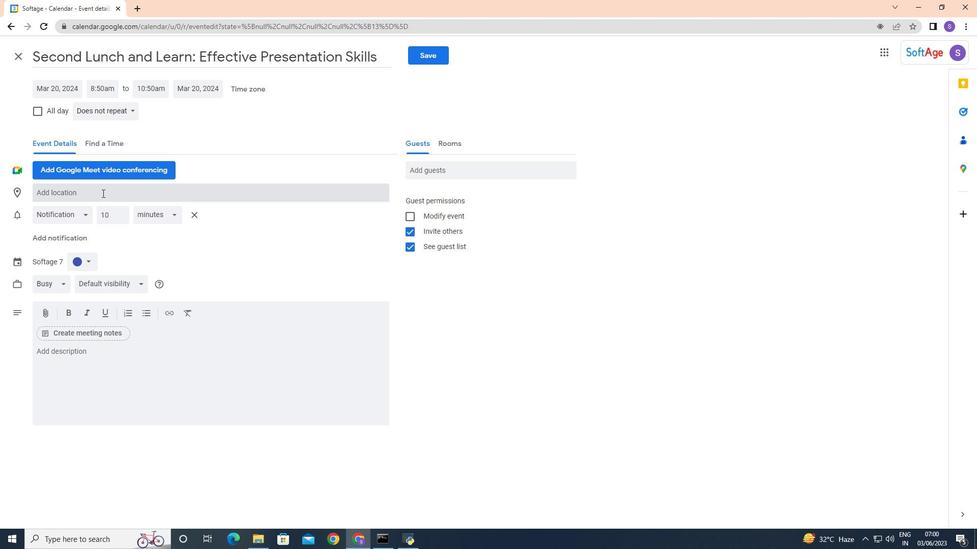 
Action: Mouse pressed left at (102, 191)
Screenshot: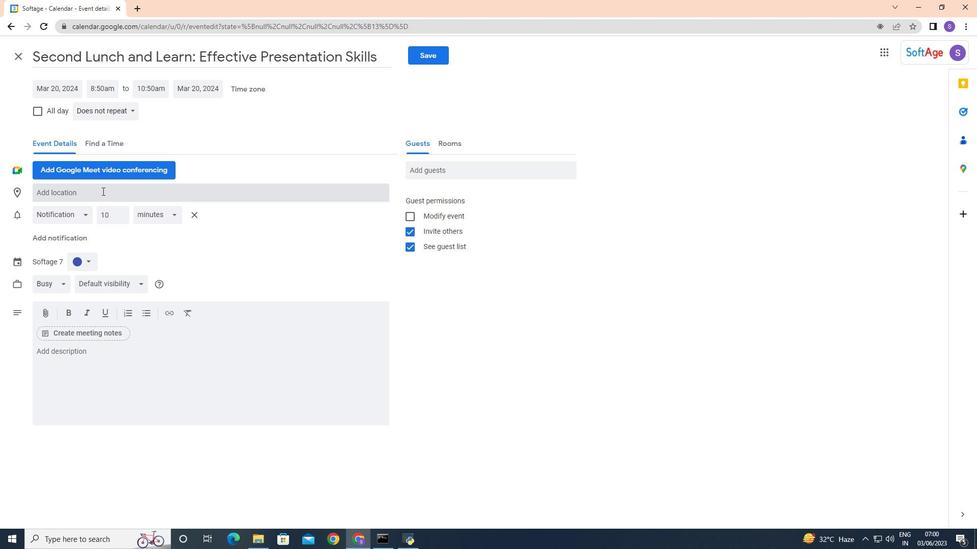 
Action: Mouse moved to (135, 376)
Screenshot: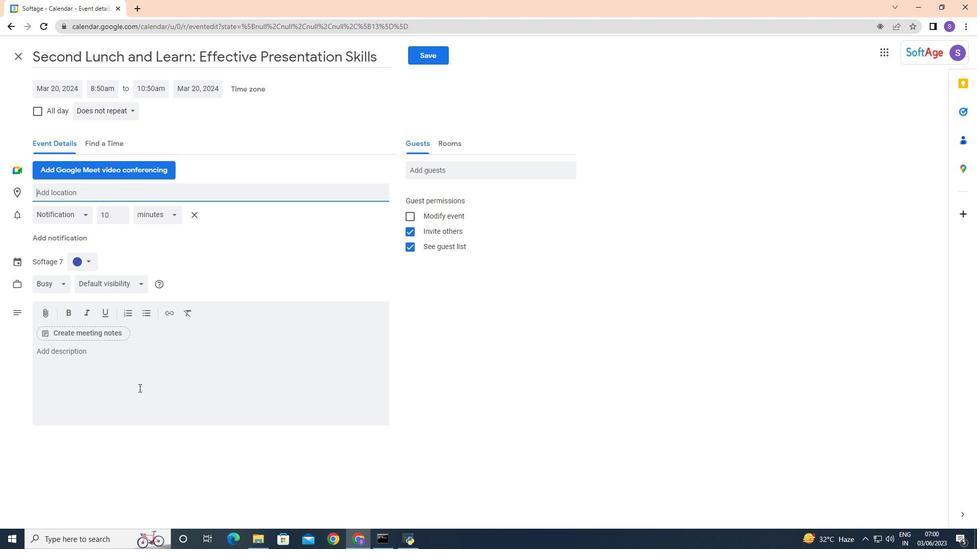 
Action: Mouse pressed left at (135, 376)
Screenshot: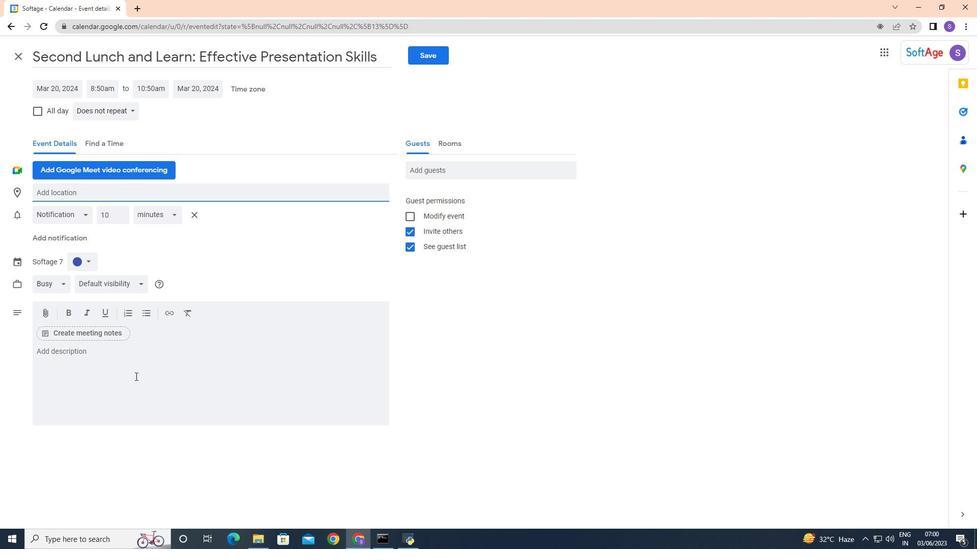 
Action: Key pressed <Key.caps_lock>T<Key.caps_lock>hroughout<Key.space>the<Key.space>evendt<Key.backspace><Key.backspace>t,<Key.space>;artici<Key.backspace><Key.backspace><Key.backspace><Key.backspace><Key.backspace><Key.backspace><Key.backspace>participants<Key.space>will<Key.space>have<Key.space>ass<Key.backspace><Key.backspace>ccess<Key.space>to<Key.space>designated<Key.space>networking<Key.space>at<Key.backspace>reas,<Key.space>where<Key.space>h<Key.backspace>they<Key.space>can<Key.space>connect<Key.space>with<Key.space>fellow<Key.space>professionals<Key.space><Key.backspace>,<Key.space>exchange<Key.space>discussions.<Key.space><Key.caps_lock>T<Key.caps_lock>hese<Key.space>at<Key.backspace>reas<Key.space>may<Key.space>include<Key.space>themed<Key.space>discussion<Key.space>tables,<Key.space>interactive<Key.space>activities,<Key.space>or<Key.space>open<Key.space>neteorking<Key.space>spaces,<Key.space>ensuring<Key.space>a<Key.space>diverse<Key.space>re
Screenshot: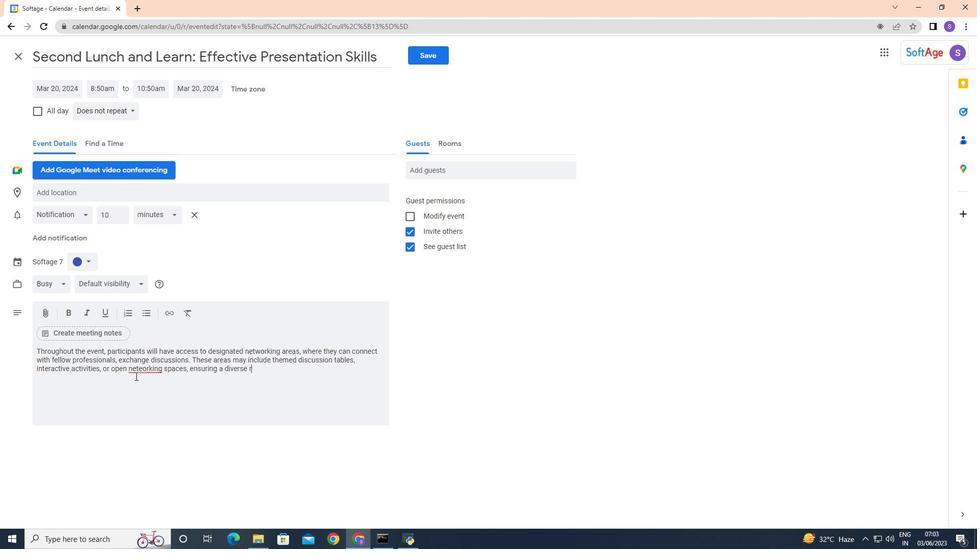 
Action: Mouse moved to (146, 371)
Screenshot: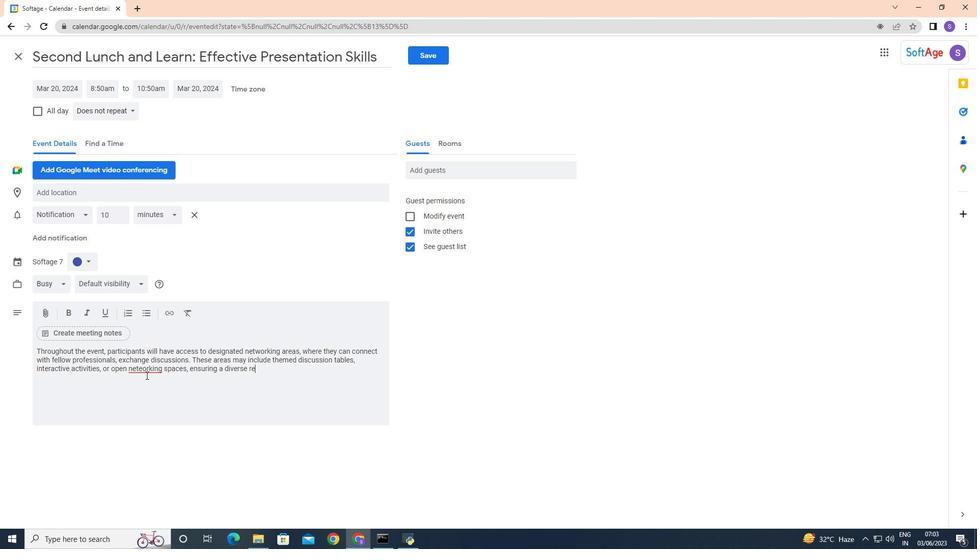 
Action: Mouse pressed right at (146, 371)
Screenshot: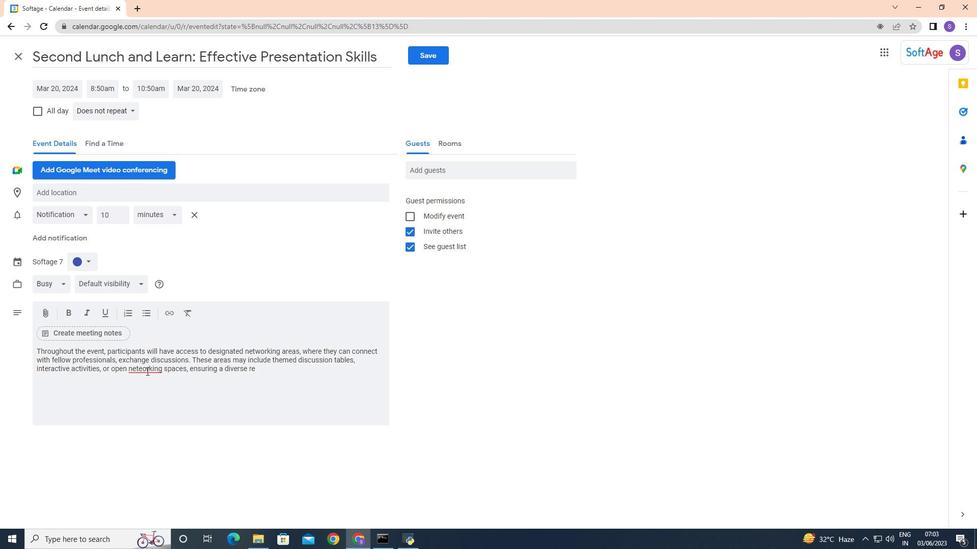 
Action: Mouse moved to (172, 235)
Screenshot: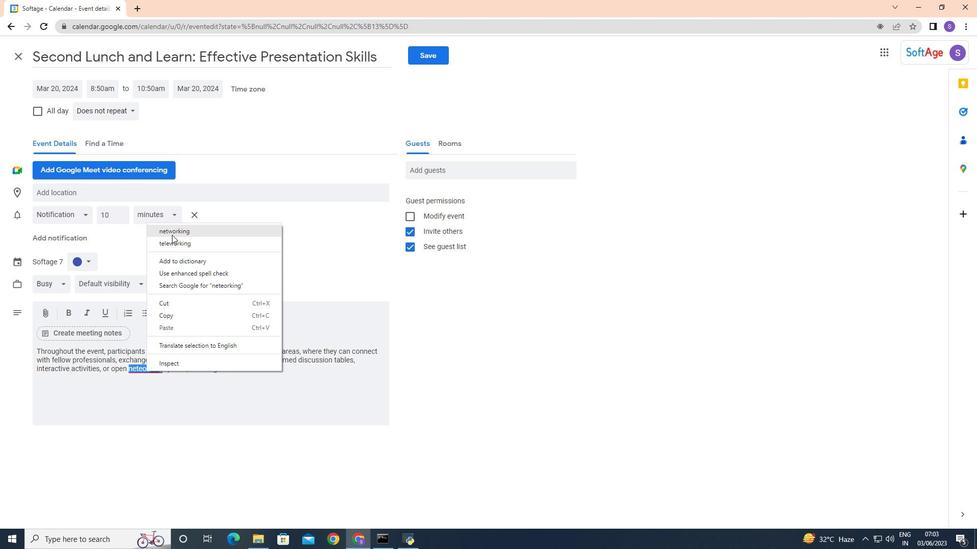 
Action: Mouse pressed left at (172, 235)
Screenshot: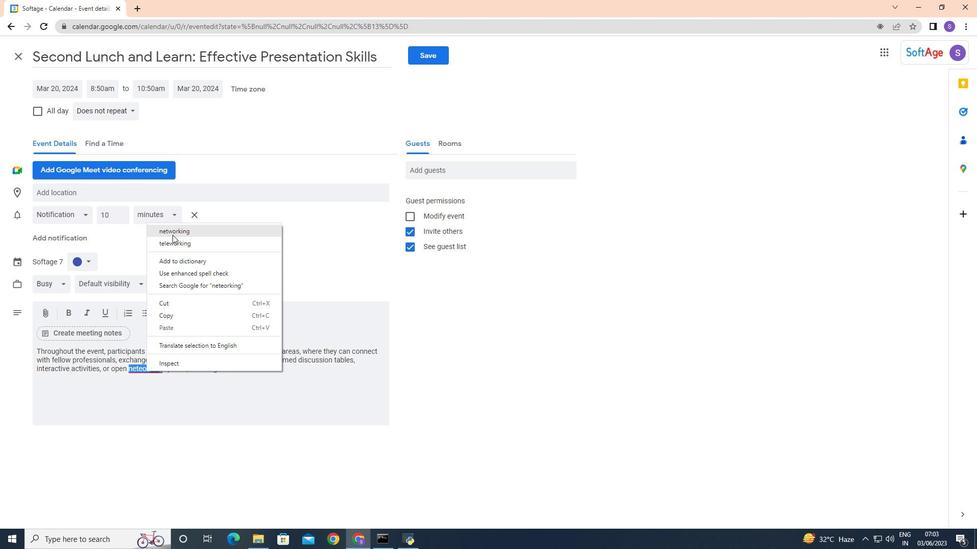 
Action: Mouse moved to (268, 367)
Screenshot: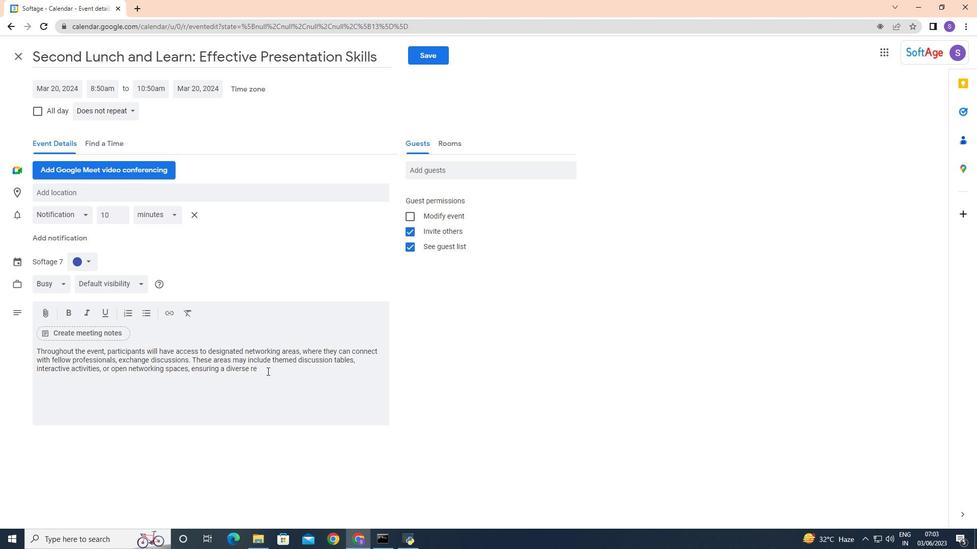
Action: Mouse pressed left at (268, 367)
Screenshot: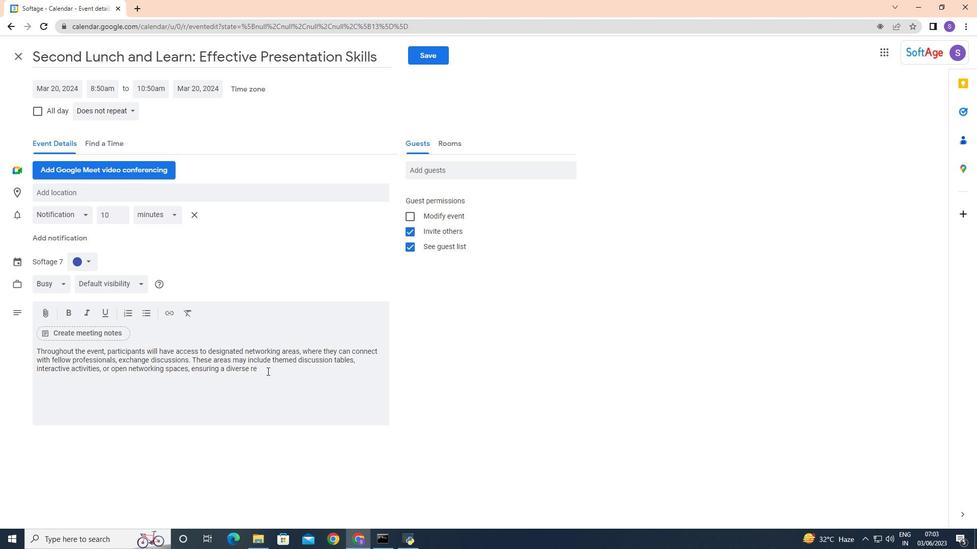 
Action: Mouse moved to (265, 366)
Screenshot: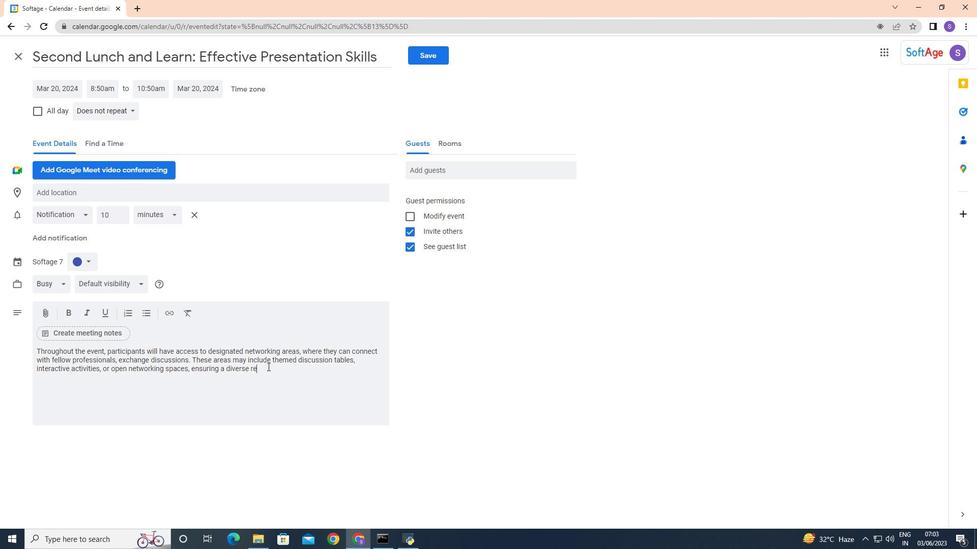 
Action: Key pressed an<Key.backspace>k<Key.backspace><Key.backspace><Key.backspace>range<Key.space>of<Key.space>network
Screenshot: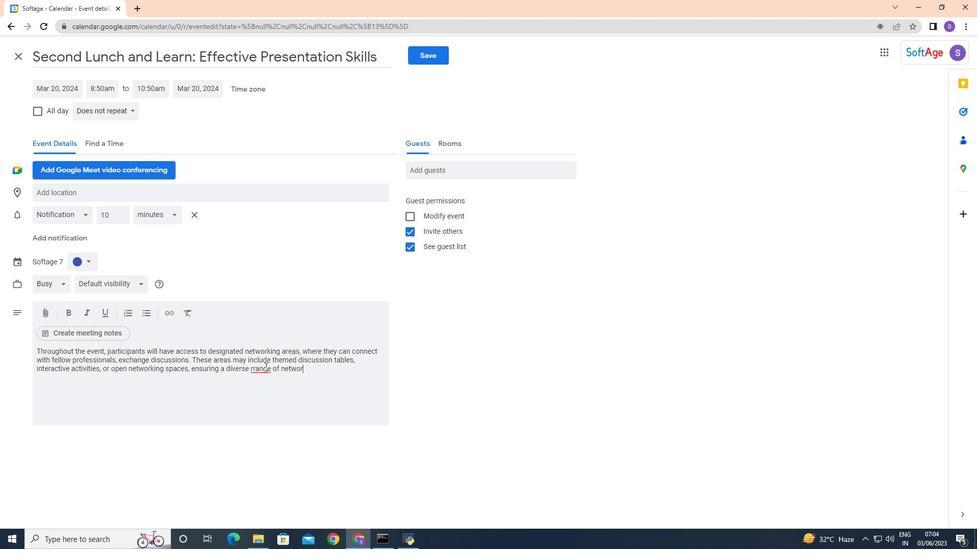 
Action: Mouse moved to (254, 368)
Screenshot: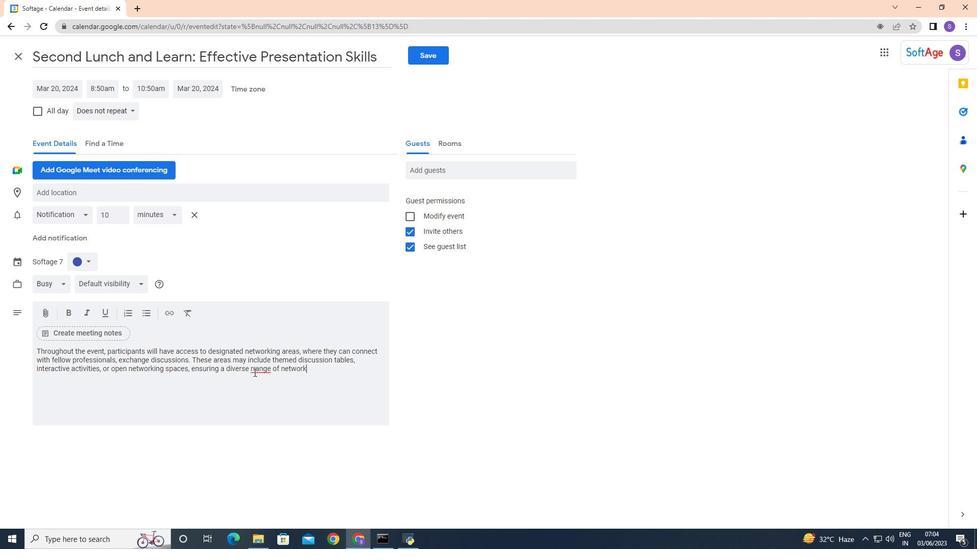 
Action: Mouse pressed left at (254, 368)
Screenshot: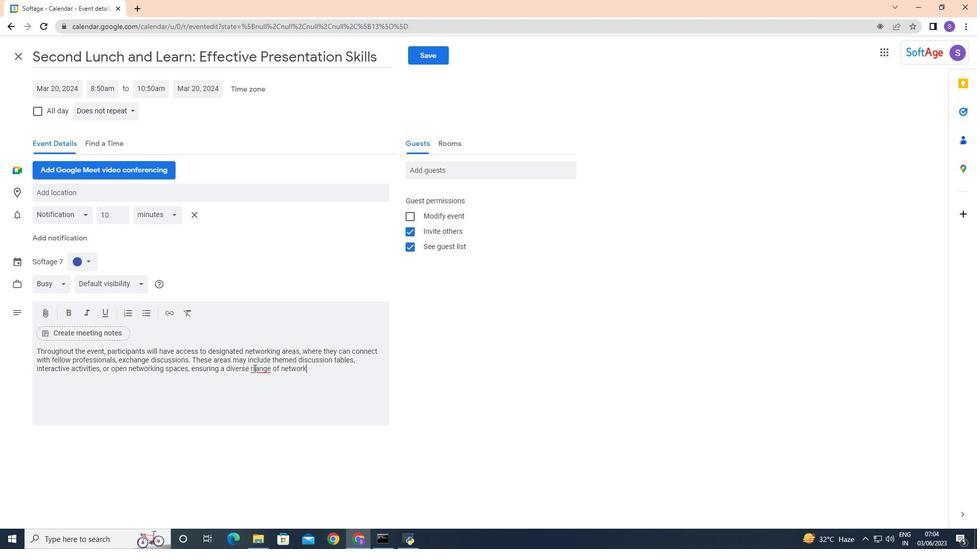 
Action: Mouse moved to (261, 390)
Screenshot: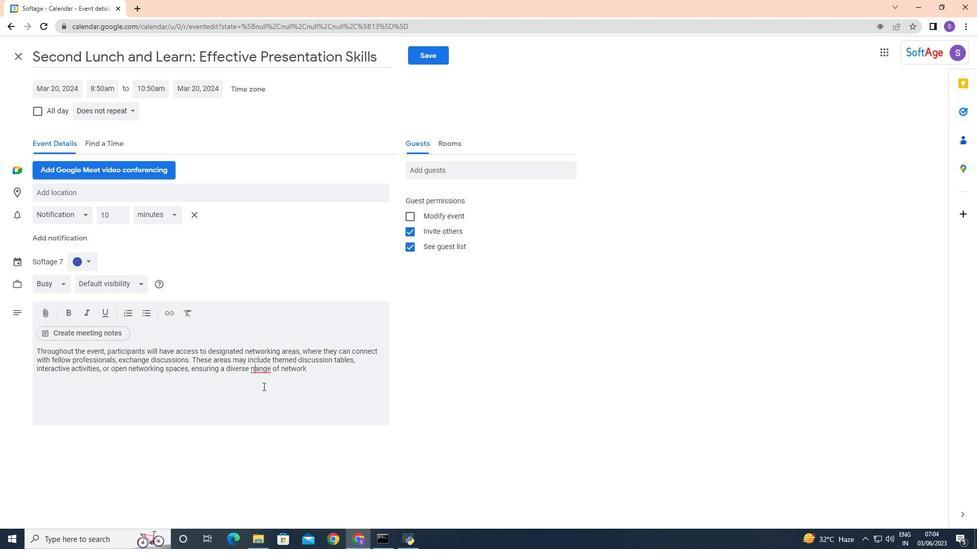 
Action: Key pressed <Key.backspace>
Screenshot: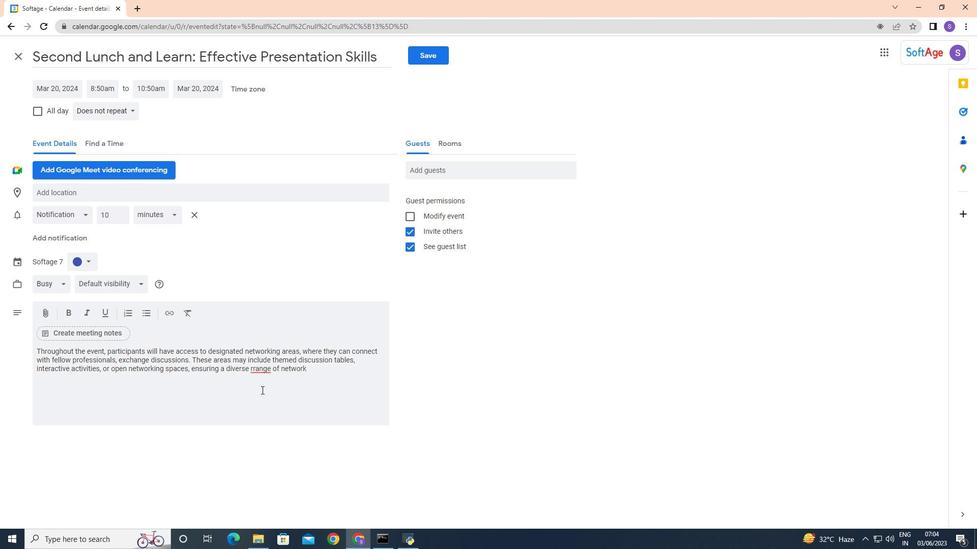 
Action: Mouse moved to (324, 368)
Screenshot: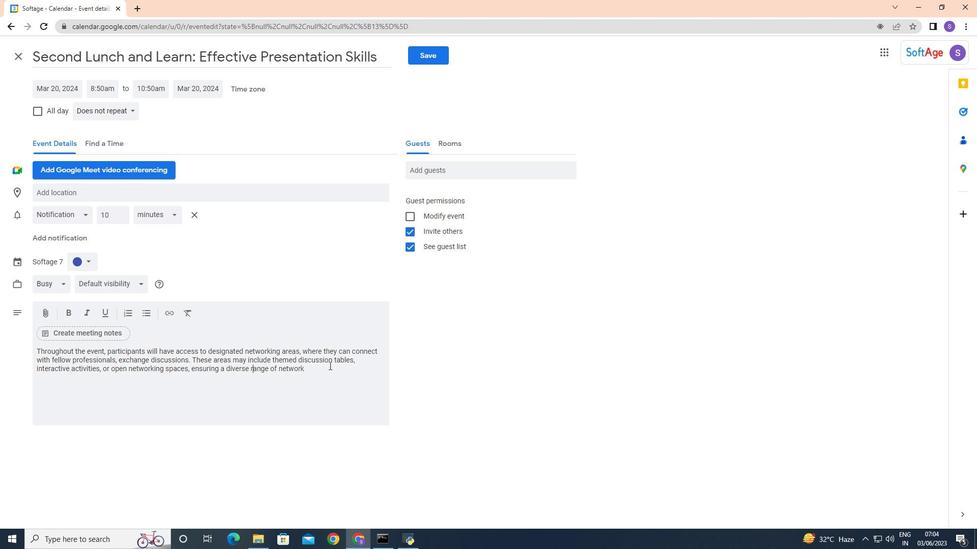 
Action: Mouse pressed left at (324, 368)
Screenshot: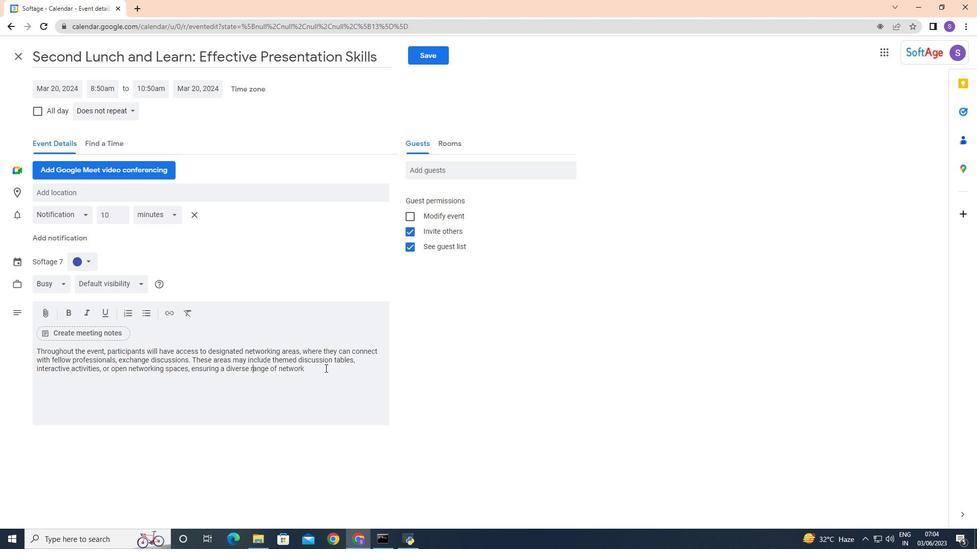 
Action: Key pressed ing<Key.space>opportunities.
Screenshot: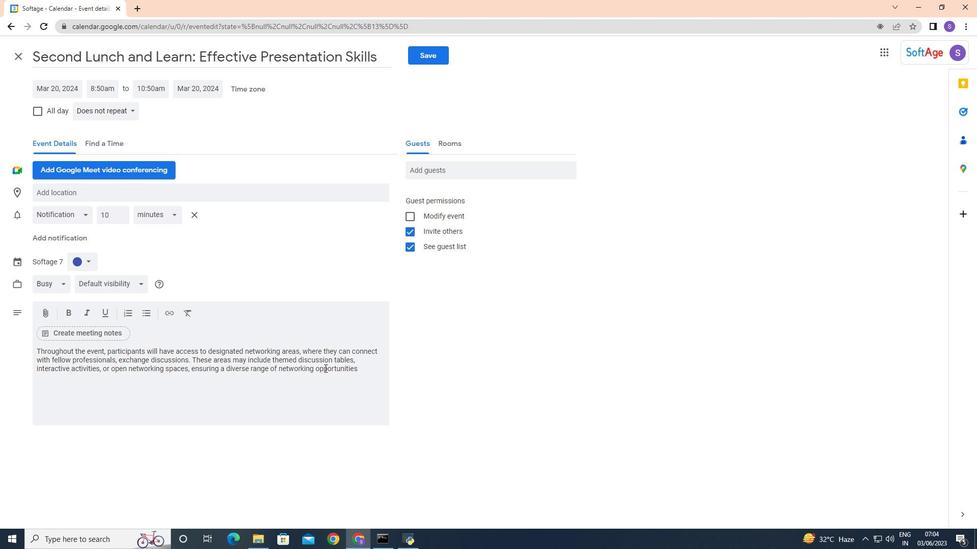 
Action: Mouse moved to (89, 264)
Screenshot: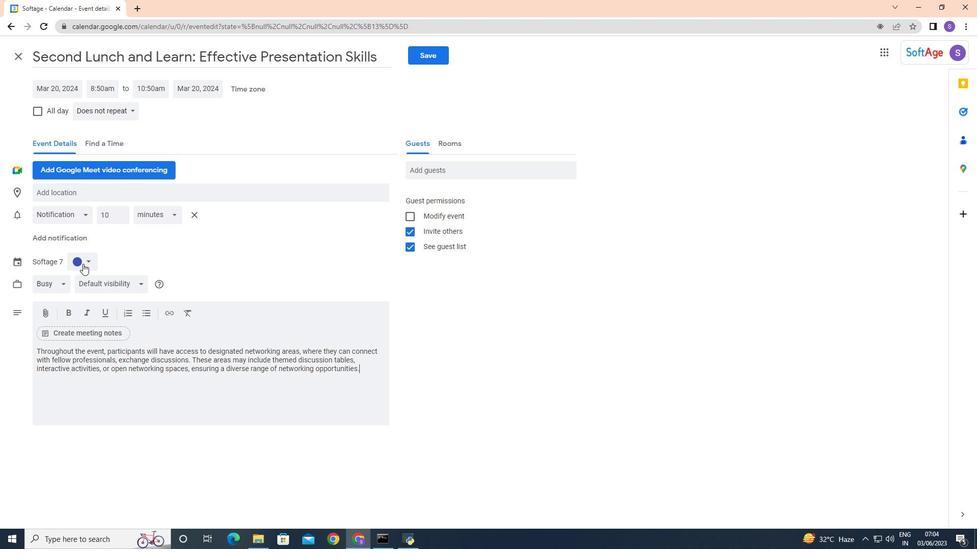 
Action: Mouse pressed left at (89, 264)
Screenshot: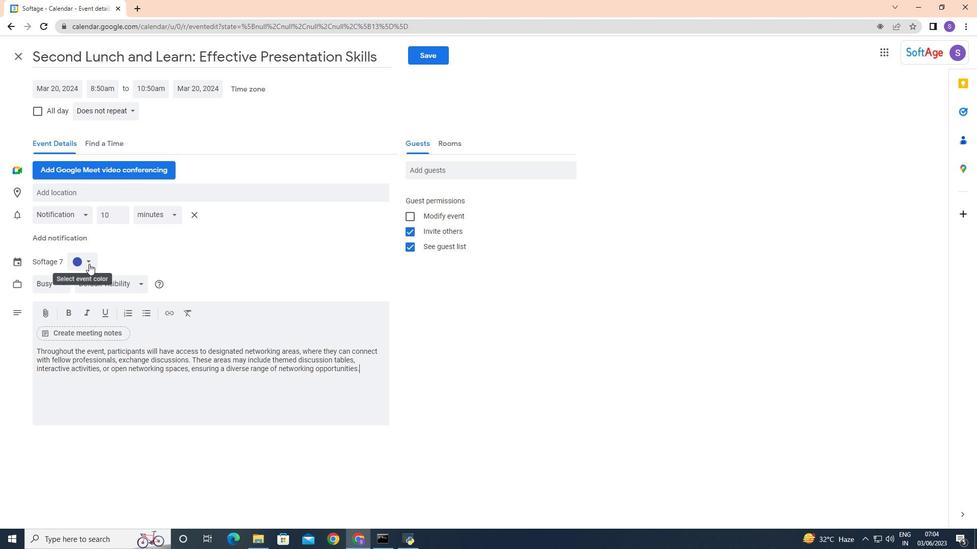 
Action: Mouse moved to (79, 276)
Screenshot: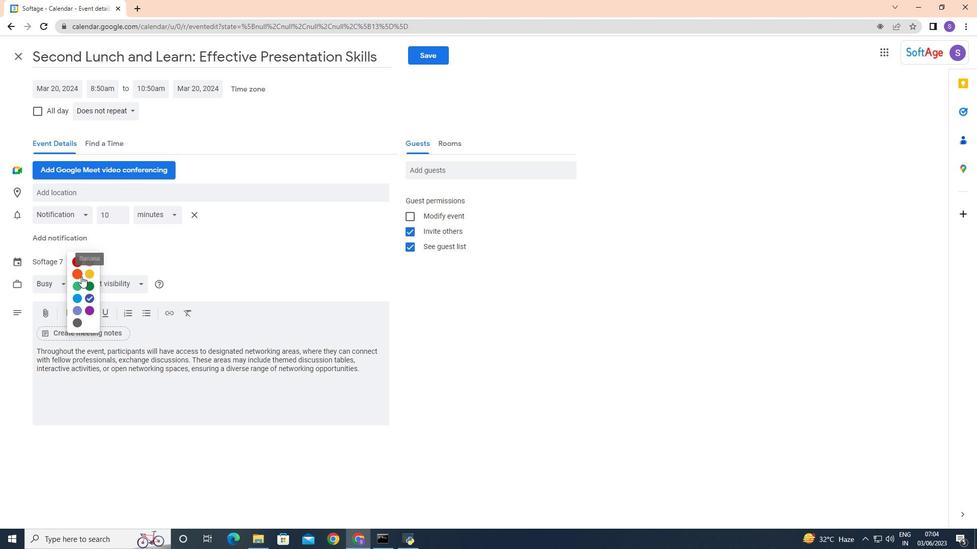 
Action: Mouse pressed left at (79, 276)
Screenshot: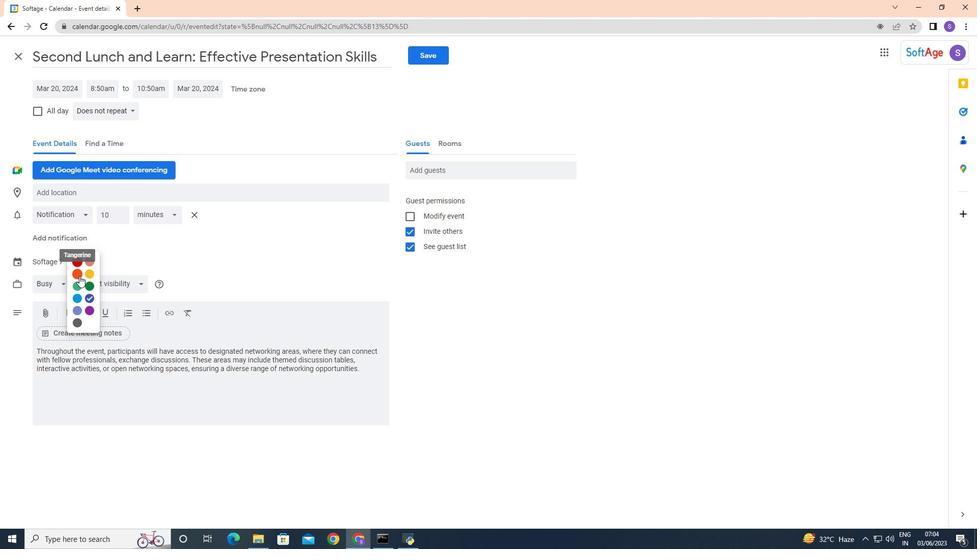 
Action: Mouse moved to (75, 191)
Screenshot: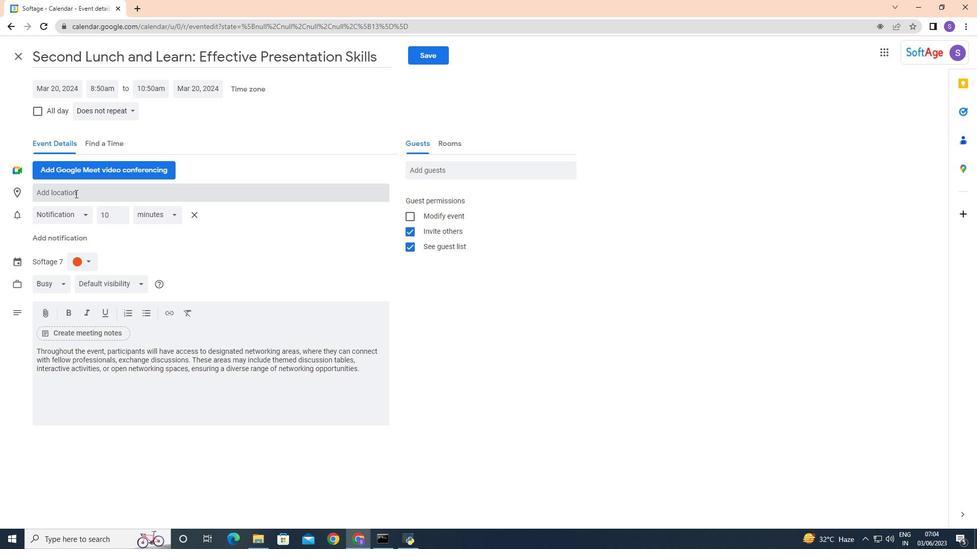 
Action: Mouse pressed left at (75, 191)
Screenshot: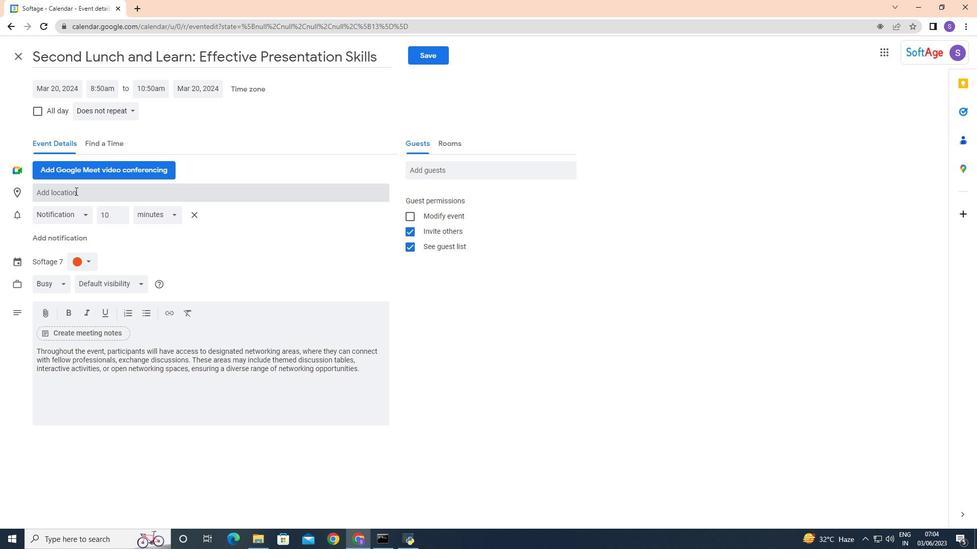 
Action: Key pressed 321<Key.space><Key.caps_lock>R<Key.caps_lock>ock<Key.space><Key.shift>s<Key.backspace><Key.shift><Key.shift><Key.shift><Key.shift><Key.shift><Key.shift><Key.shift><Key.shift><Key.shift><Key.shift><Key.shift><Key.shift><Key.shift>Street,<Key.space><Key.shift>Rock<Key.space><Key.shift>City,<Key.space><Key.shift>Australia
Screenshot: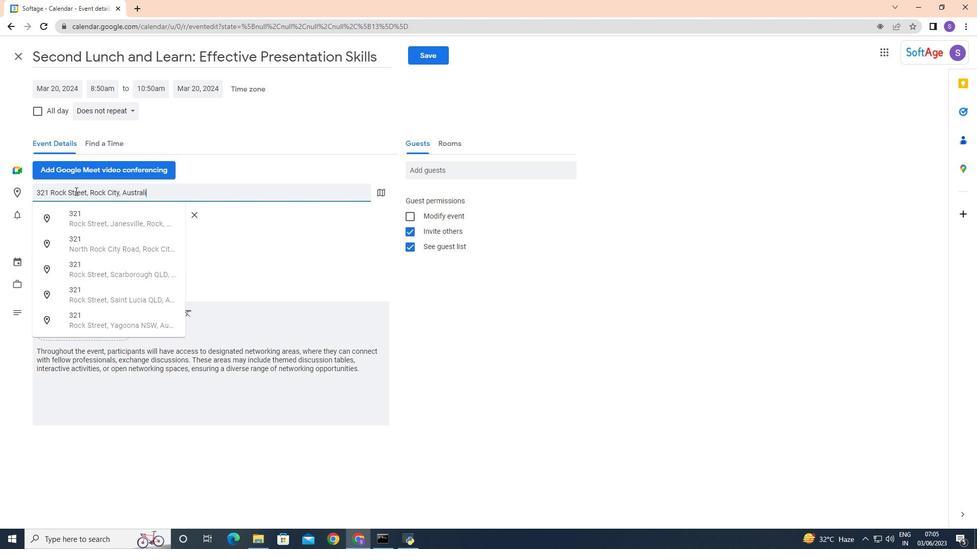 
Action: Mouse moved to (347, 270)
Screenshot: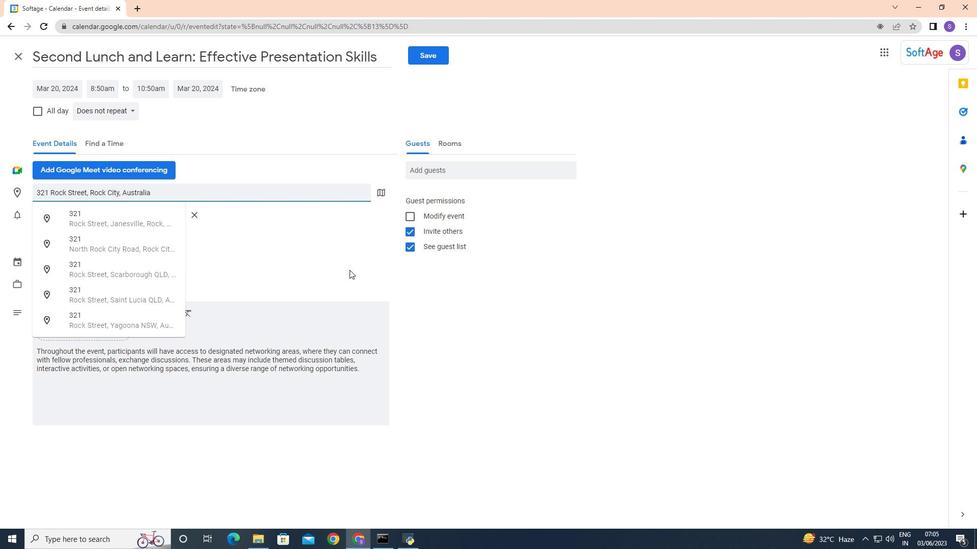 
Action: Mouse pressed left at (347, 270)
Screenshot: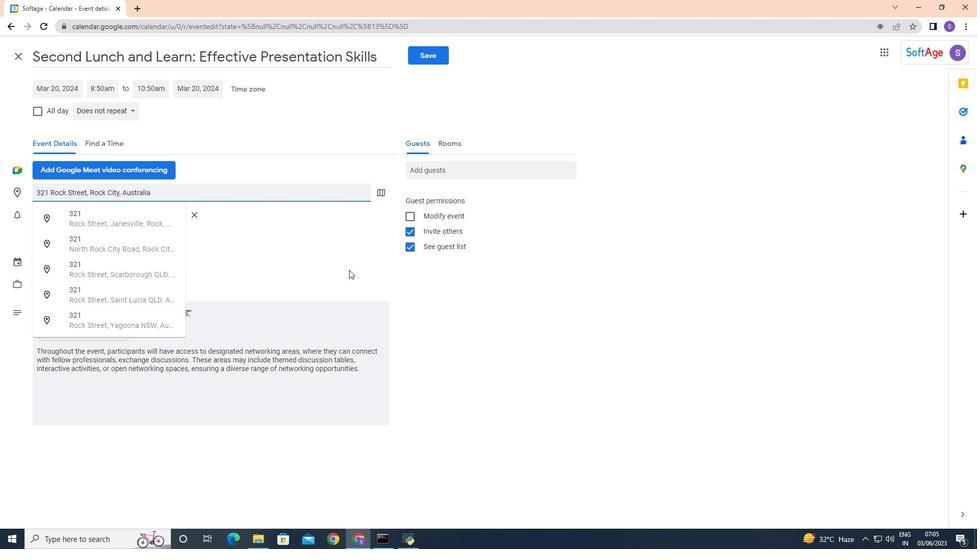 
Action: Mouse moved to (445, 168)
Screenshot: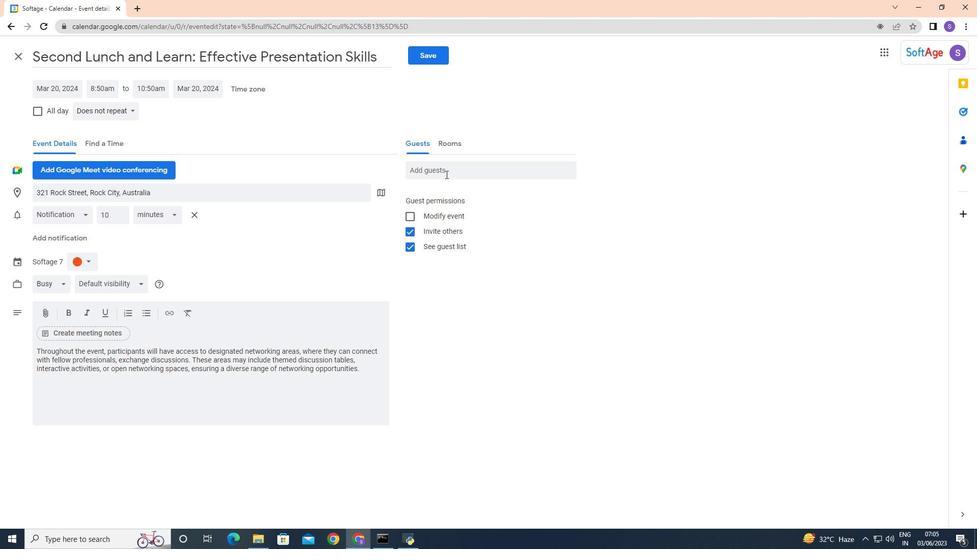
Action: Mouse pressed left at (445, 168)
Screenshot: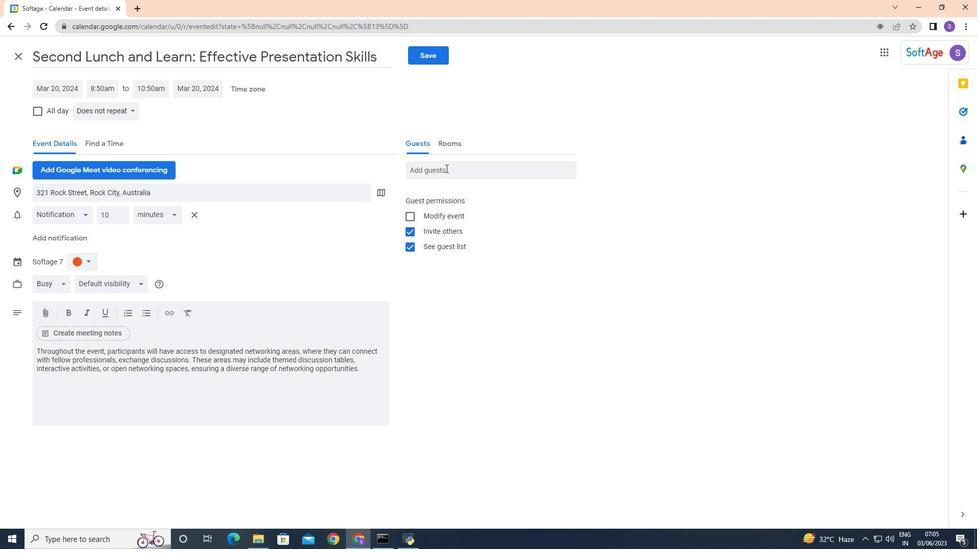 
Action: Key pressed sof
Screenshot: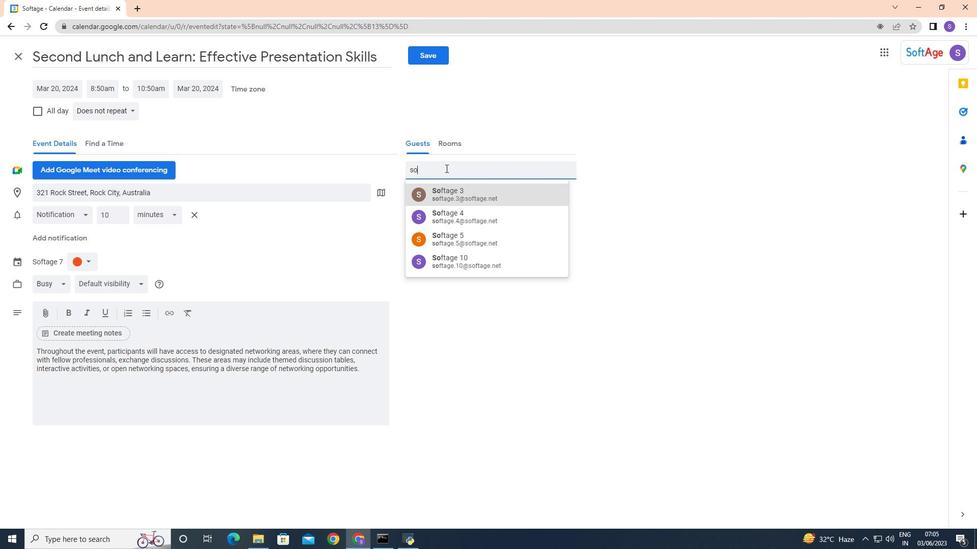 
Action: Mouse moved to (577, 222)
Screenshot: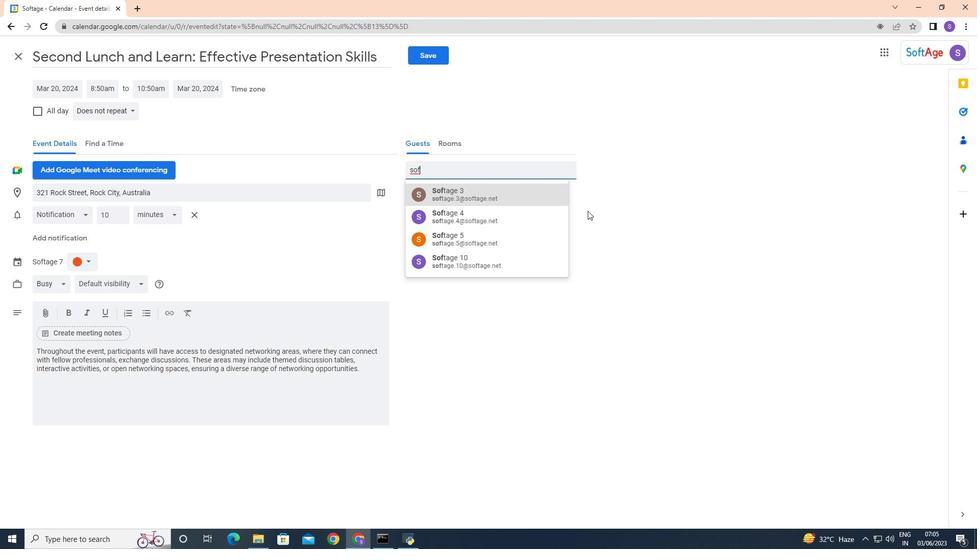 
Action: Key pressed tage.2
Screenshot: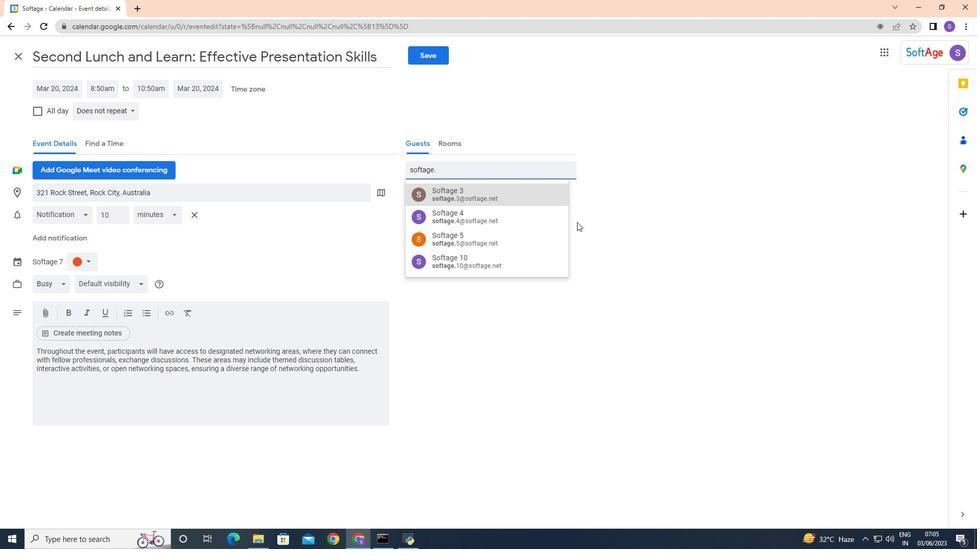 
Action: Mouse moved to (497, 191)
Screenshot: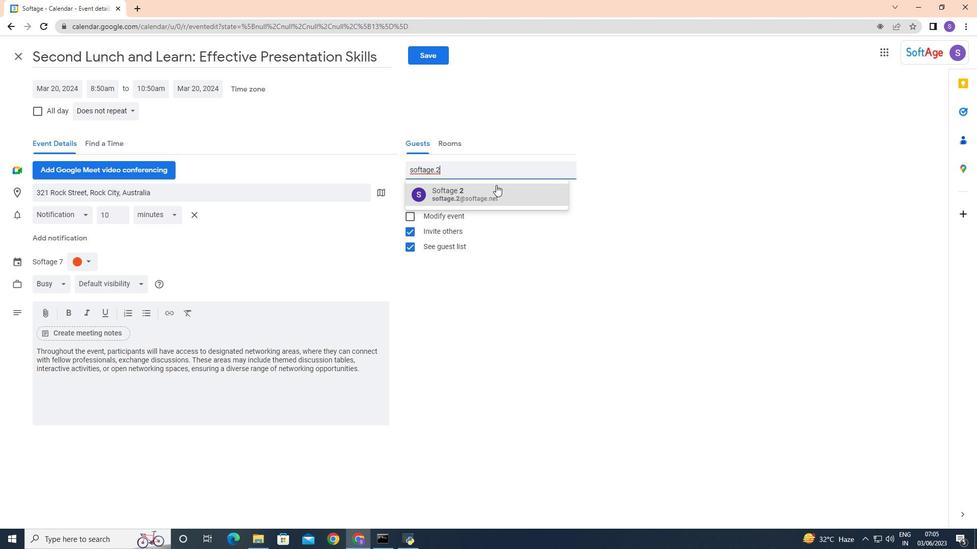 
Action: Mouse pressed left at (497, 191)
Screenshot: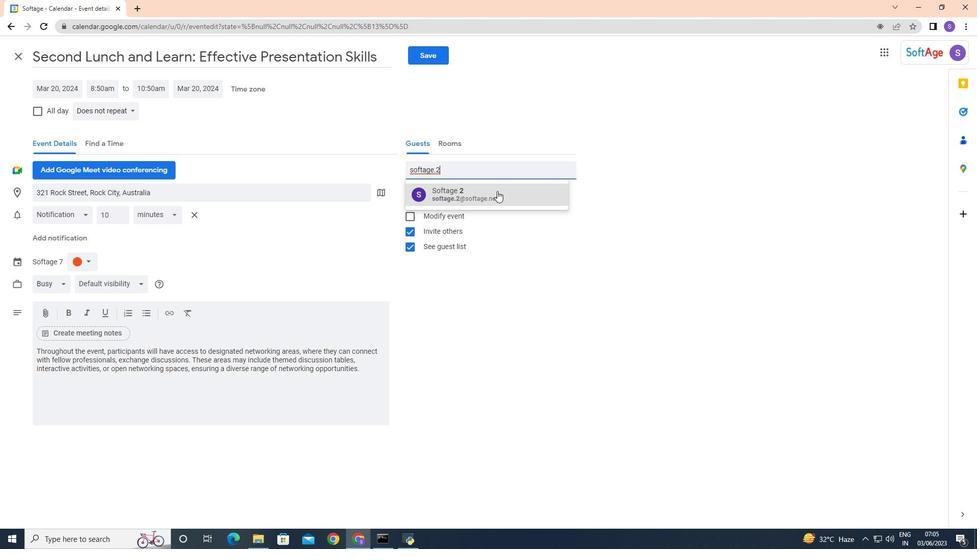 
Action: Mouse moved to (486, 166)
Screenshot: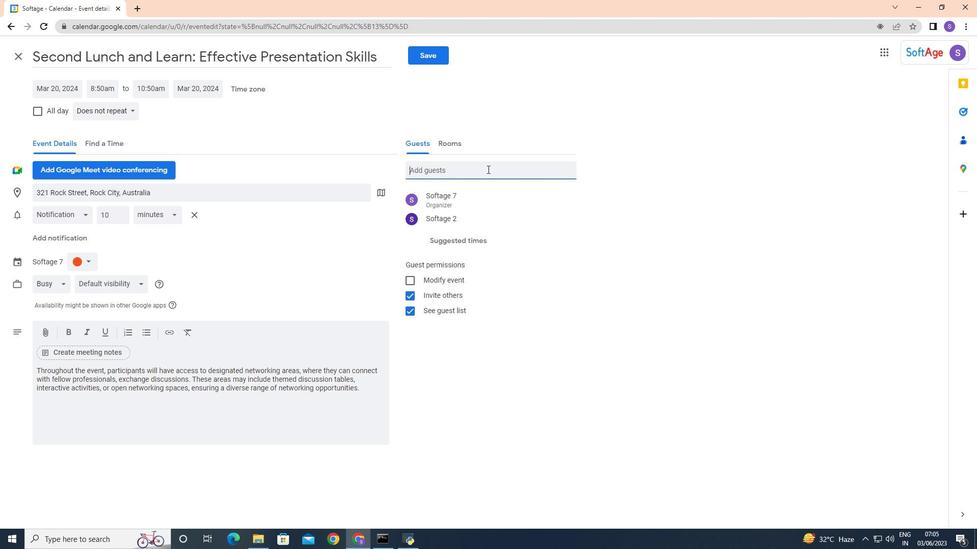 
Action: Mouse pressed left at (486, 166)
Screenshot: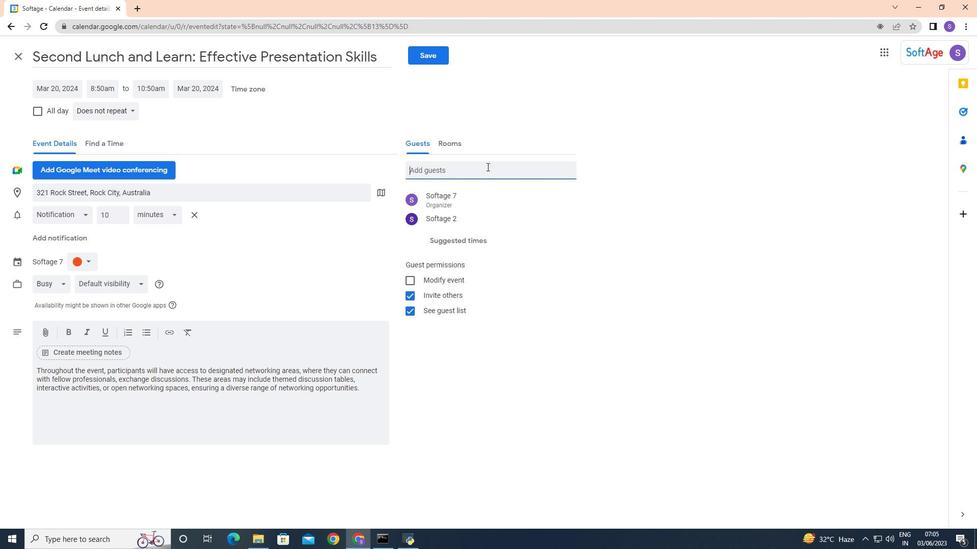 
Action: Key pressed so
Screenshot: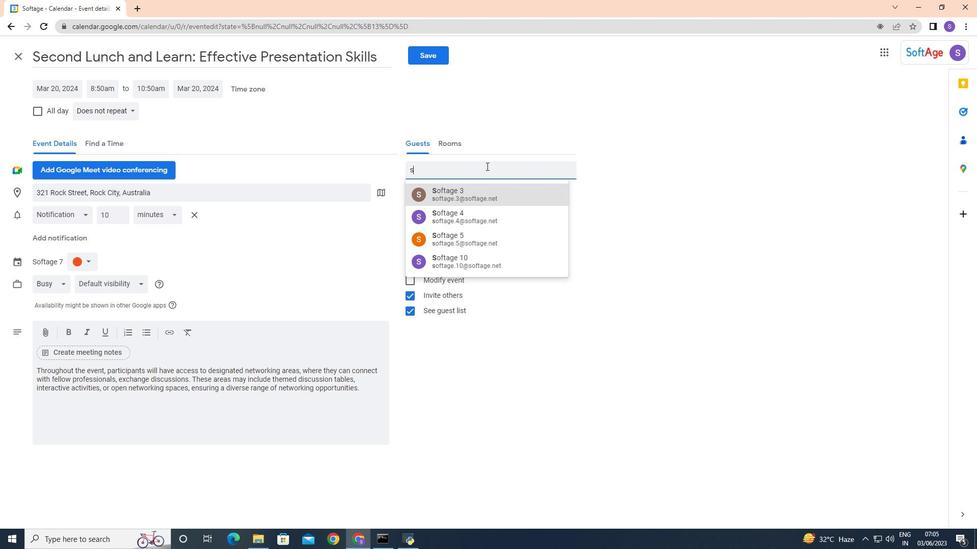 
Action: Mouse moved to (475, 194)
Screenshot: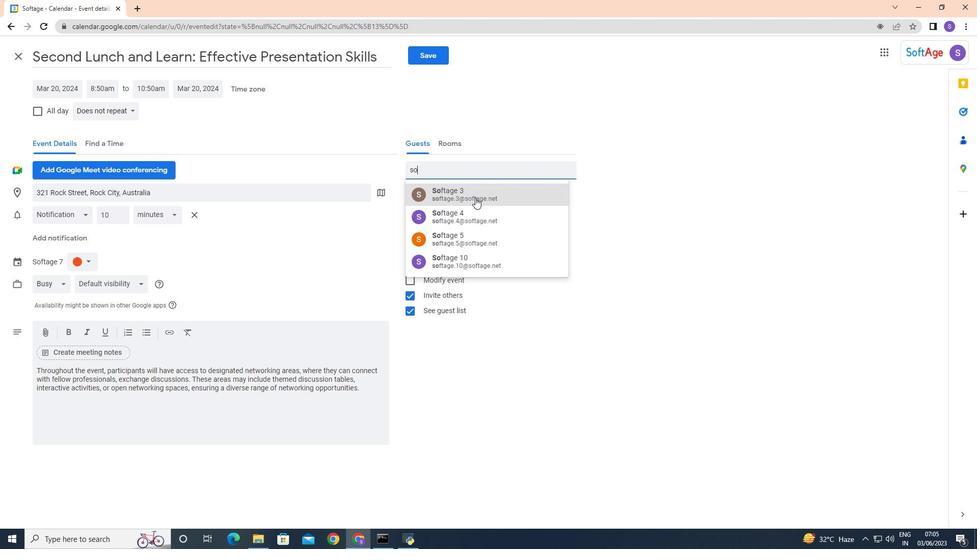 
Action: Mouse pressed left at (475, 194)
Screenshot: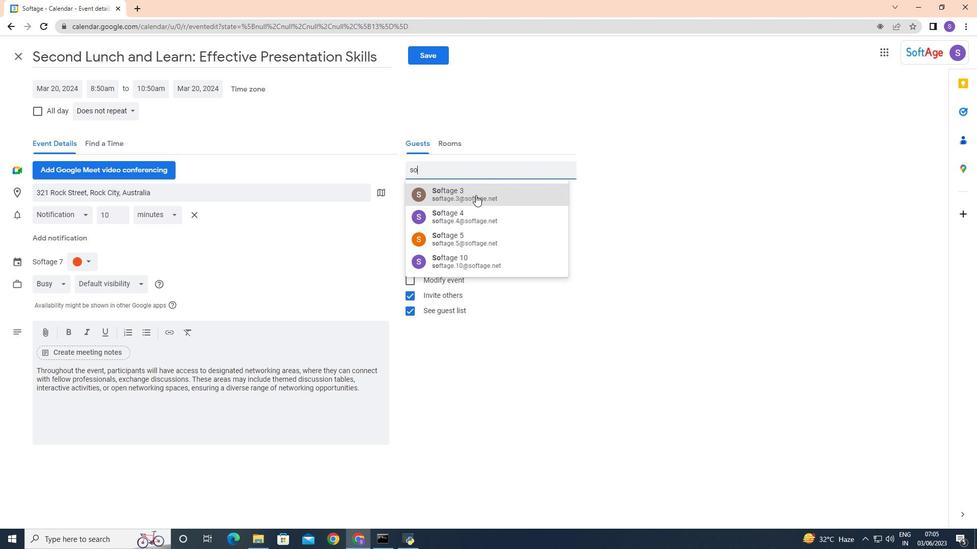 
Action: Mouse moved to (564, 199)
Screenshot: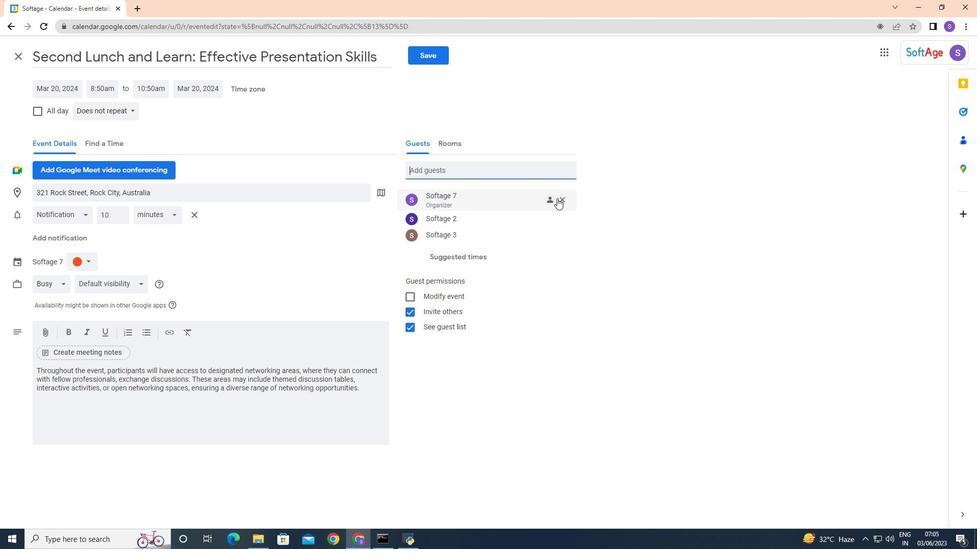
Action: Mouse pressed left at (564, 199)
Screenshot: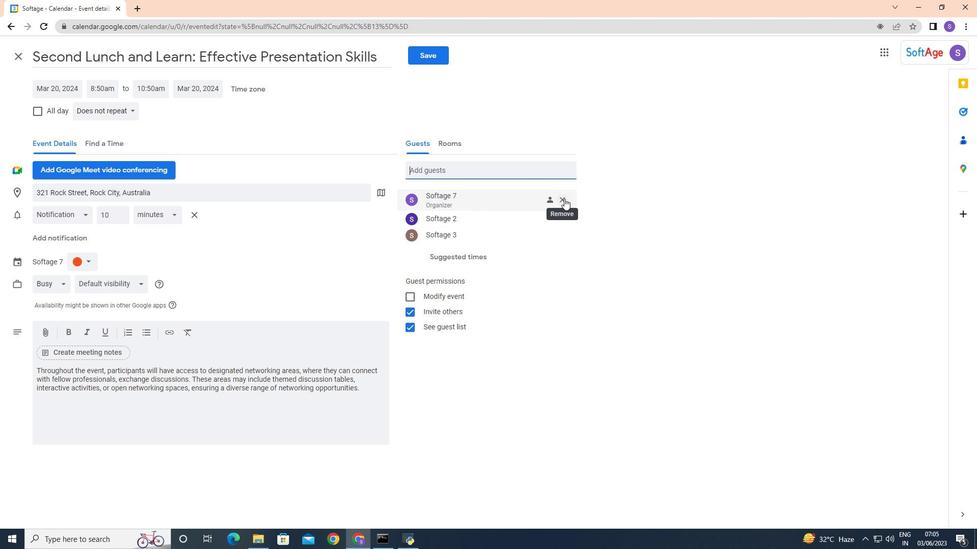 
Action: Mouse moved to (102, 113)
Screenshot: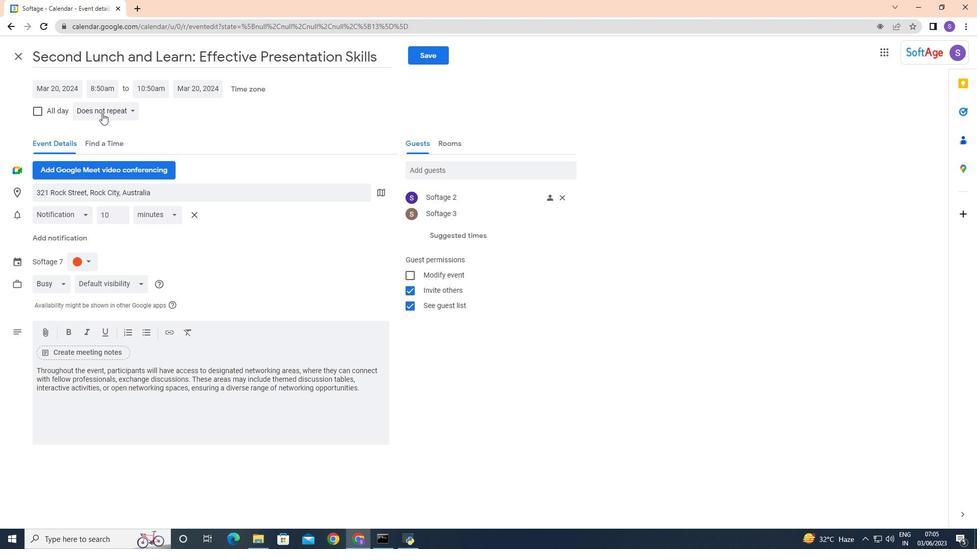 
Action: Mouse pressed left at (102, 113)
Screenshot: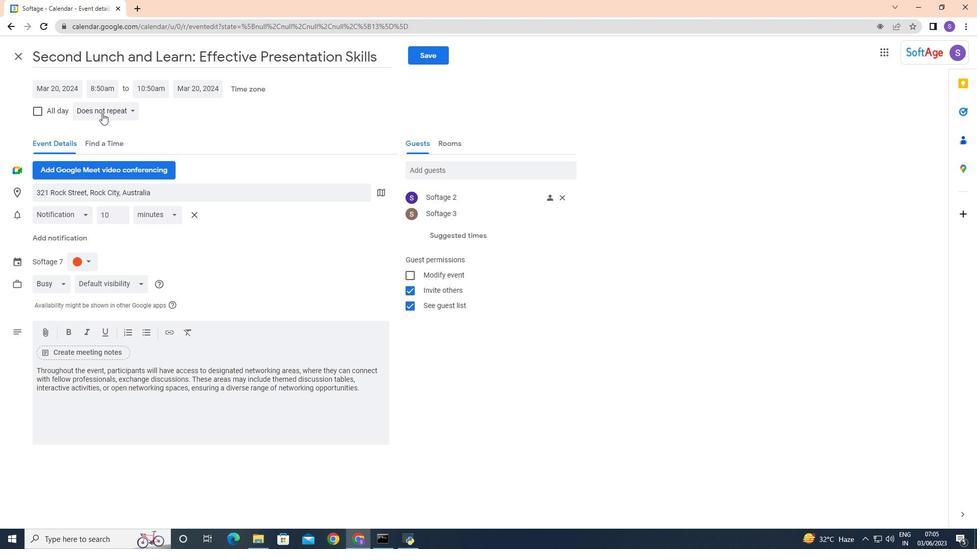 
Action: Mouse moved to (94, 127)
Screenshot: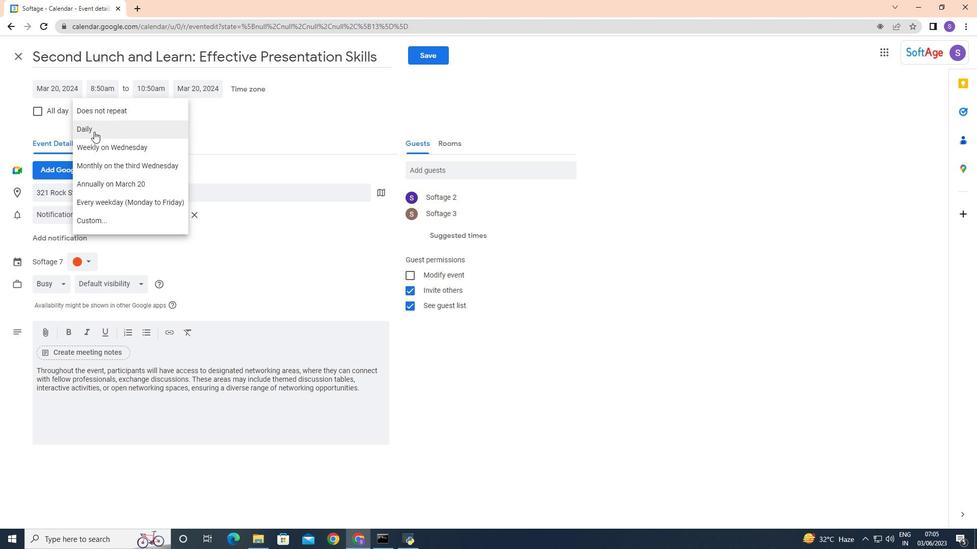 
Action: Mouse pressed left at (94, 127)
Screenshot: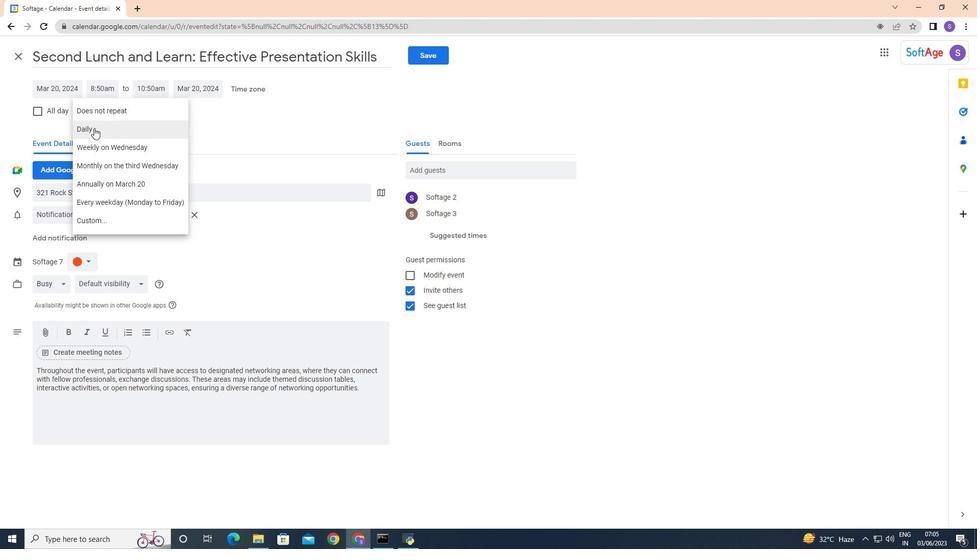 
Action: Mouse moved to (432, 62)
Screenshot: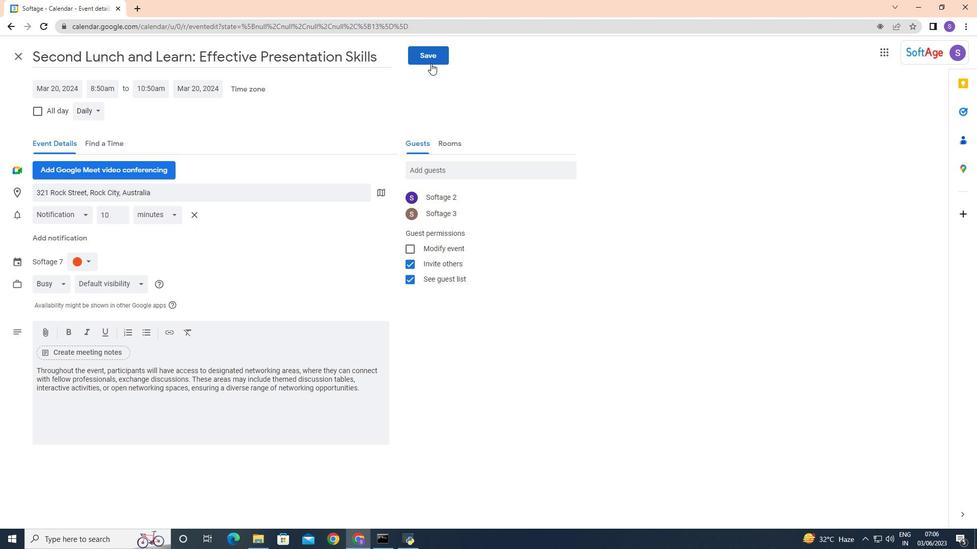 
Action: Mouse pressed left at (432, 62)
Screenshot: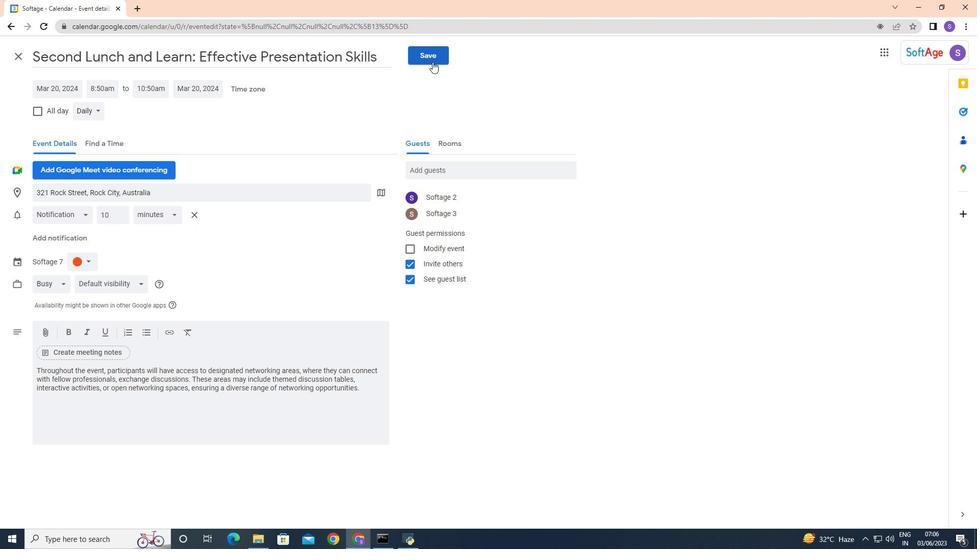 
Action: Mouse moved to (590, 307)
Screenshot: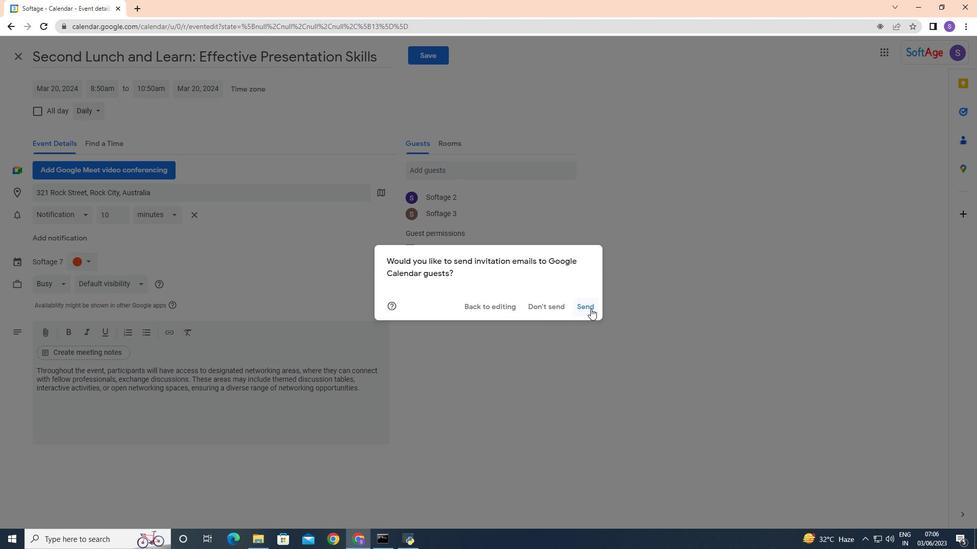 
